 Task: Look for space in Betioky, Madagascar from 2nd September, 2023 to 10th September, 2023 for 1 adult in price range Rs.5000 to Rs.16000. Place can be private room with 1  bedroom having 1 bed and 1 bathroom. Property type can be house, flat, guest house, hotel. Booking option can be shelf check-in. Required host language is English.
Action: Mouse moved to (534, 79)
Screenshot: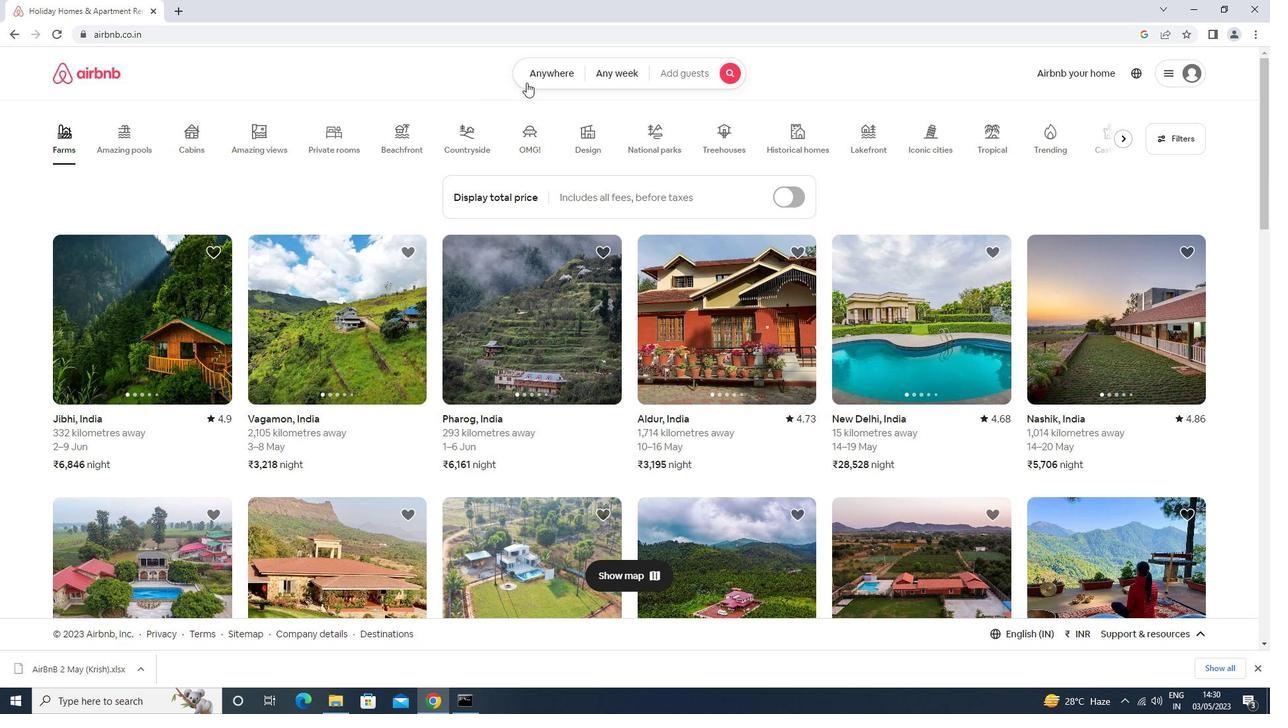 
Action: Mouse pressed left at (534, 79)
Screenshot: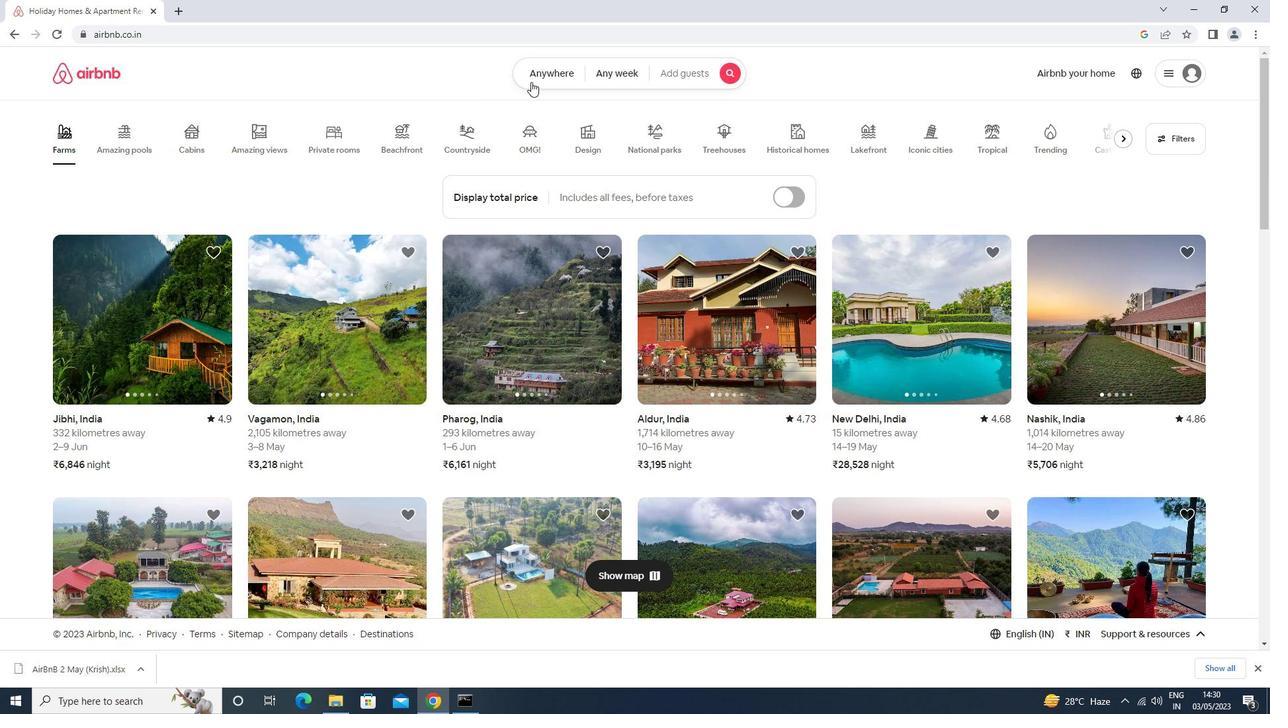 
Action: Mouse moved to (513, 127)
Screenshot: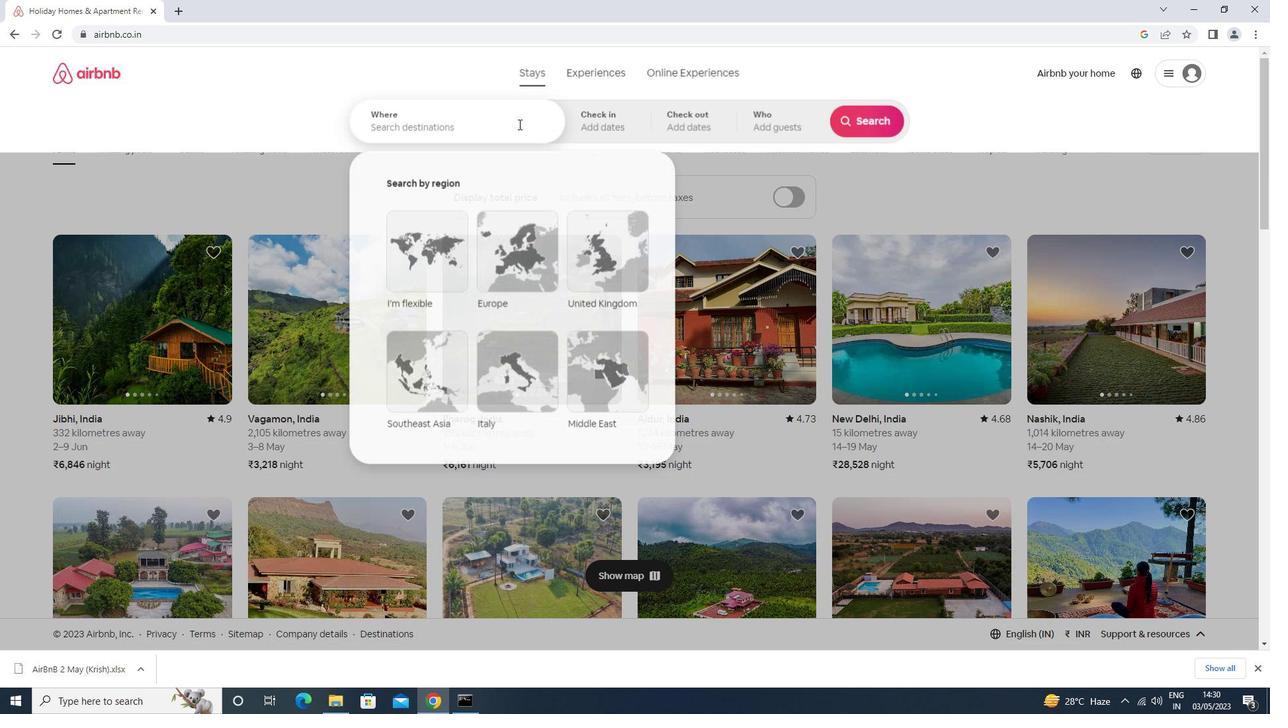 
Action: Mouse pressed left at (513, 127)
Screenshot: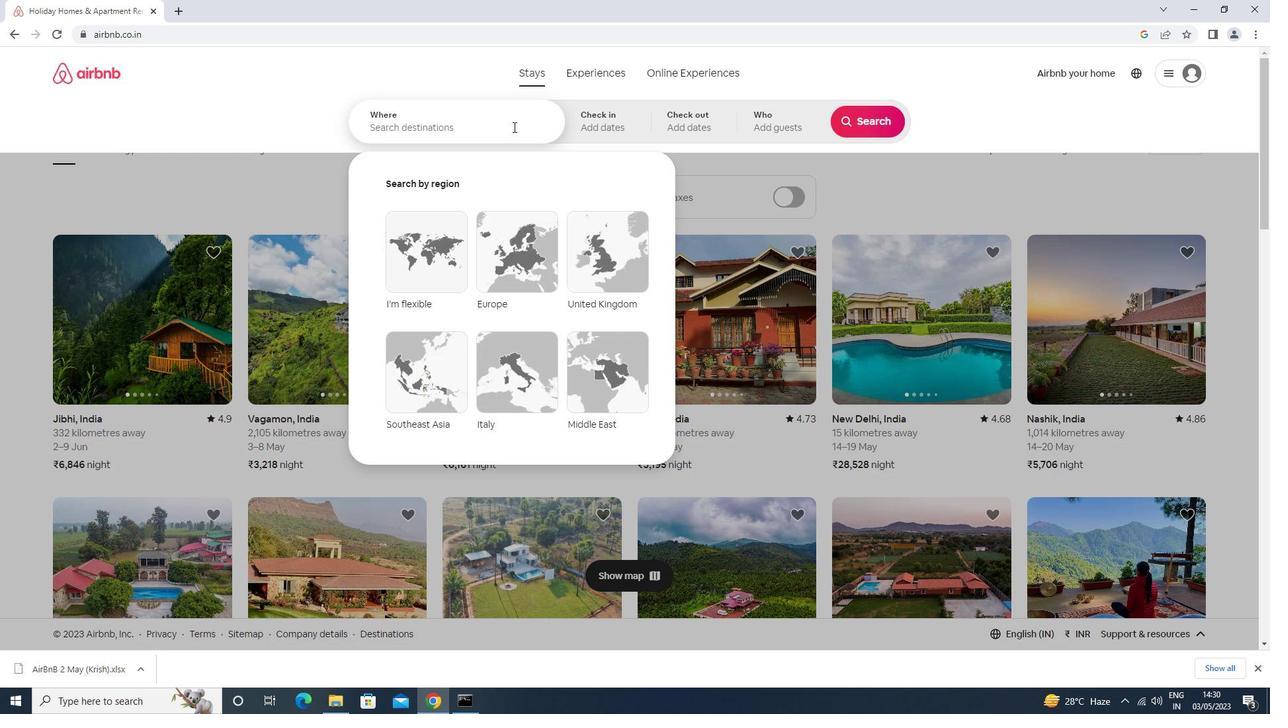 
Action: Mouse moved to (508, 129)
Screenshot: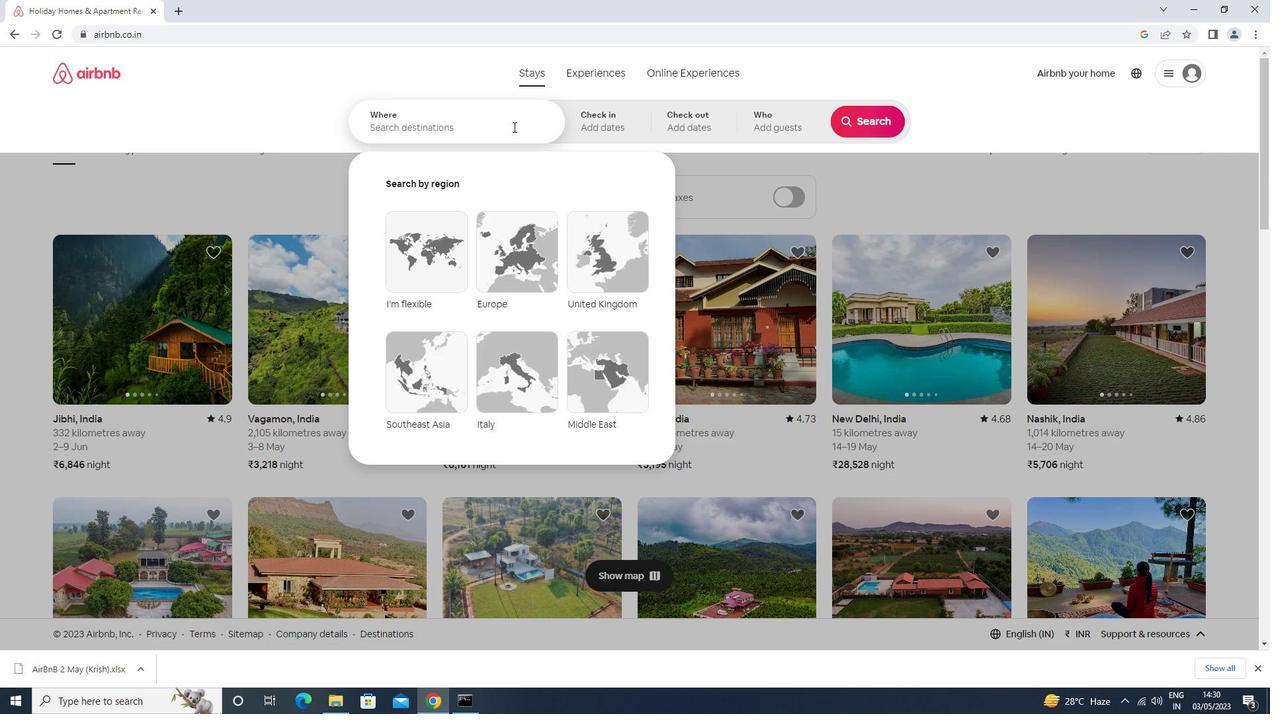 
Action: Key pressed betioky<Key.down><Key.down><Key.down><Key.enter>
Screenshot: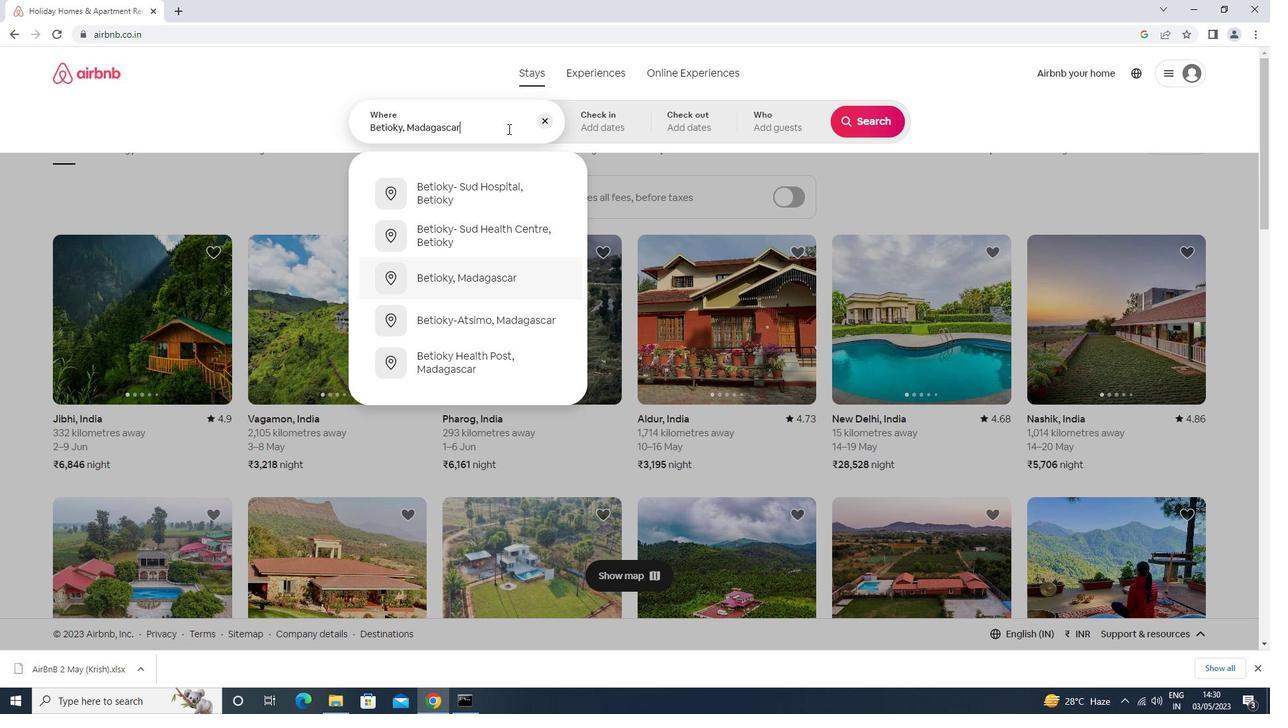
Action: Mouse moved to (866, 221)
Screenshot: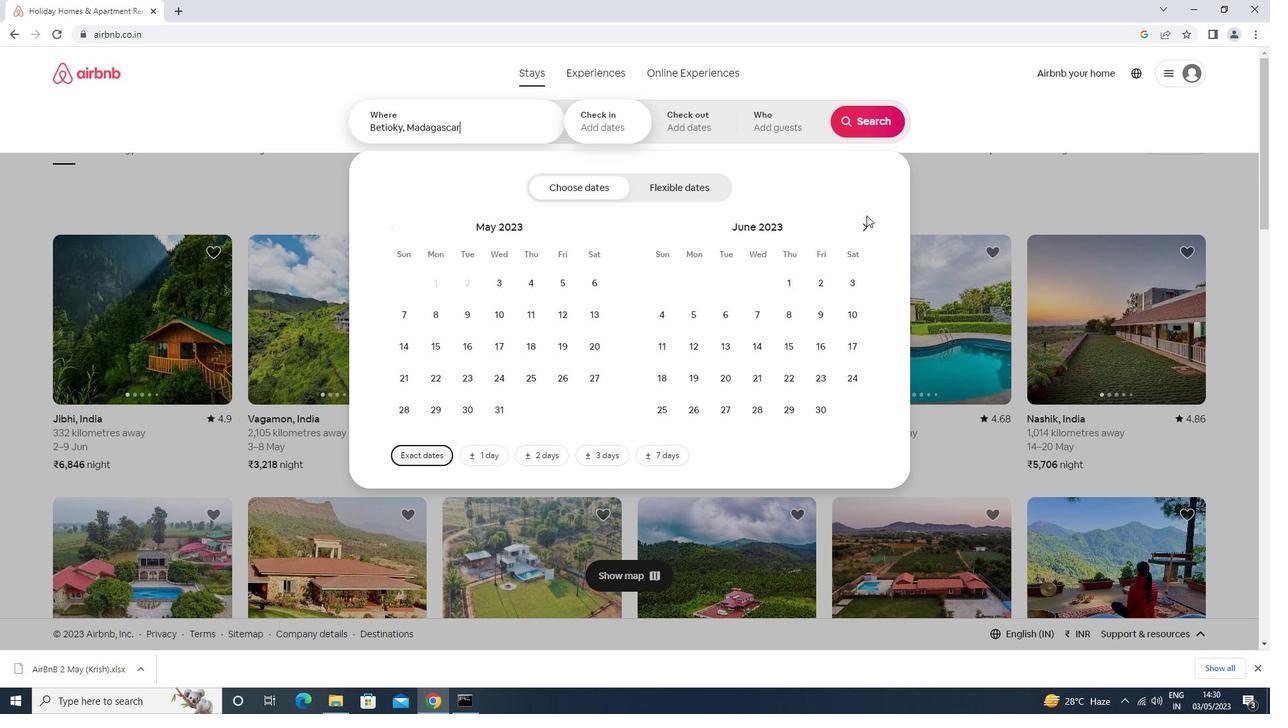 
Action: Mouse pressed left at (866, 221)
Screenshot: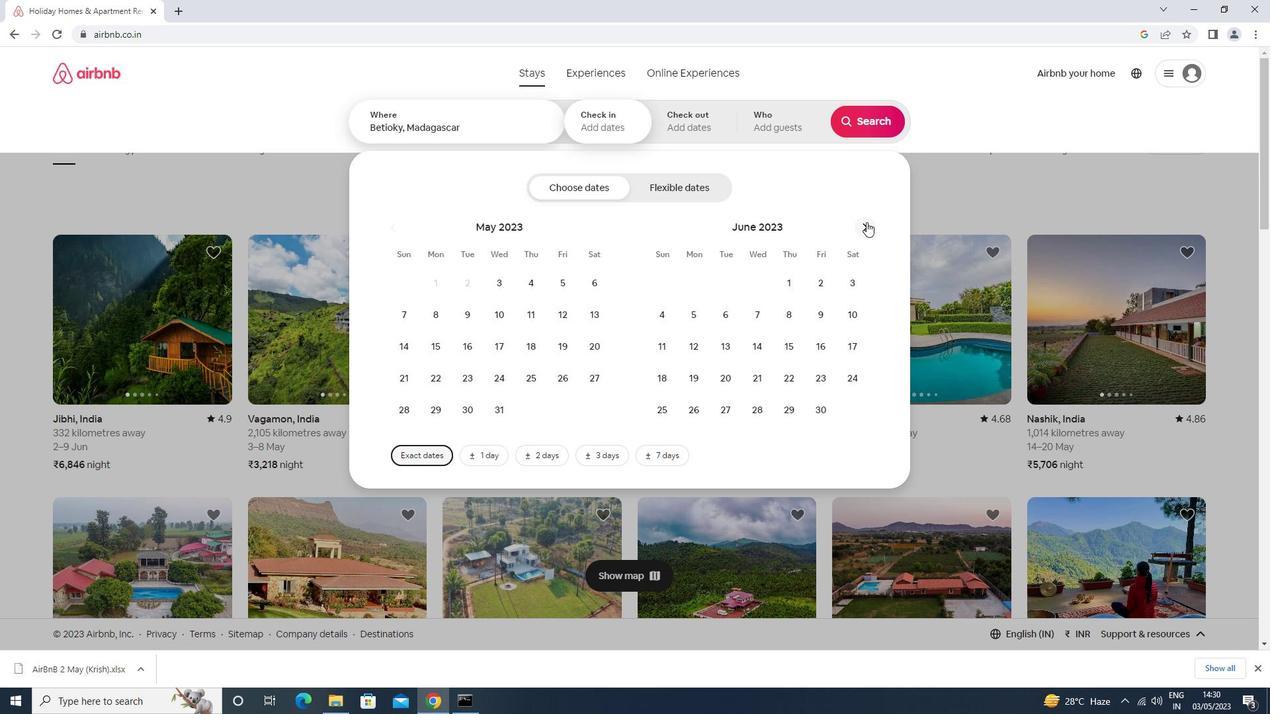 
Action: Mouse moved to (865, 221)
Screenshot: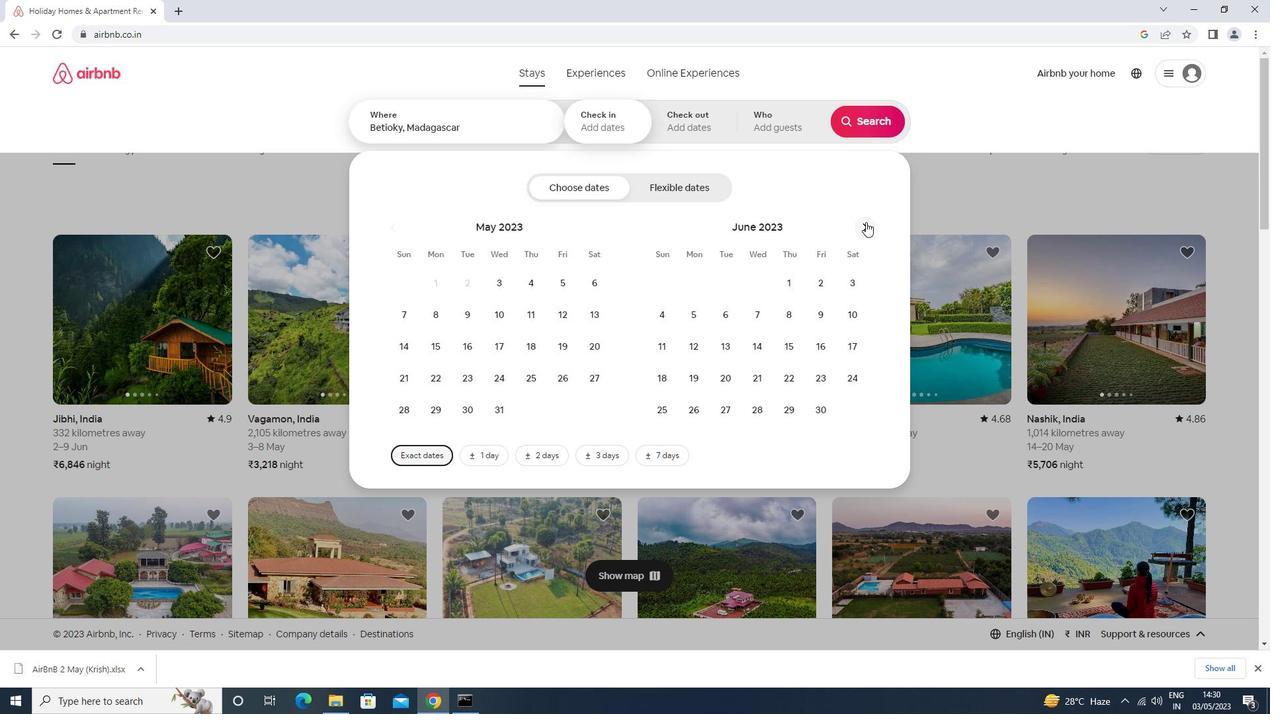 
Action: Mouse pressed left at (865, 221)
Screenshot: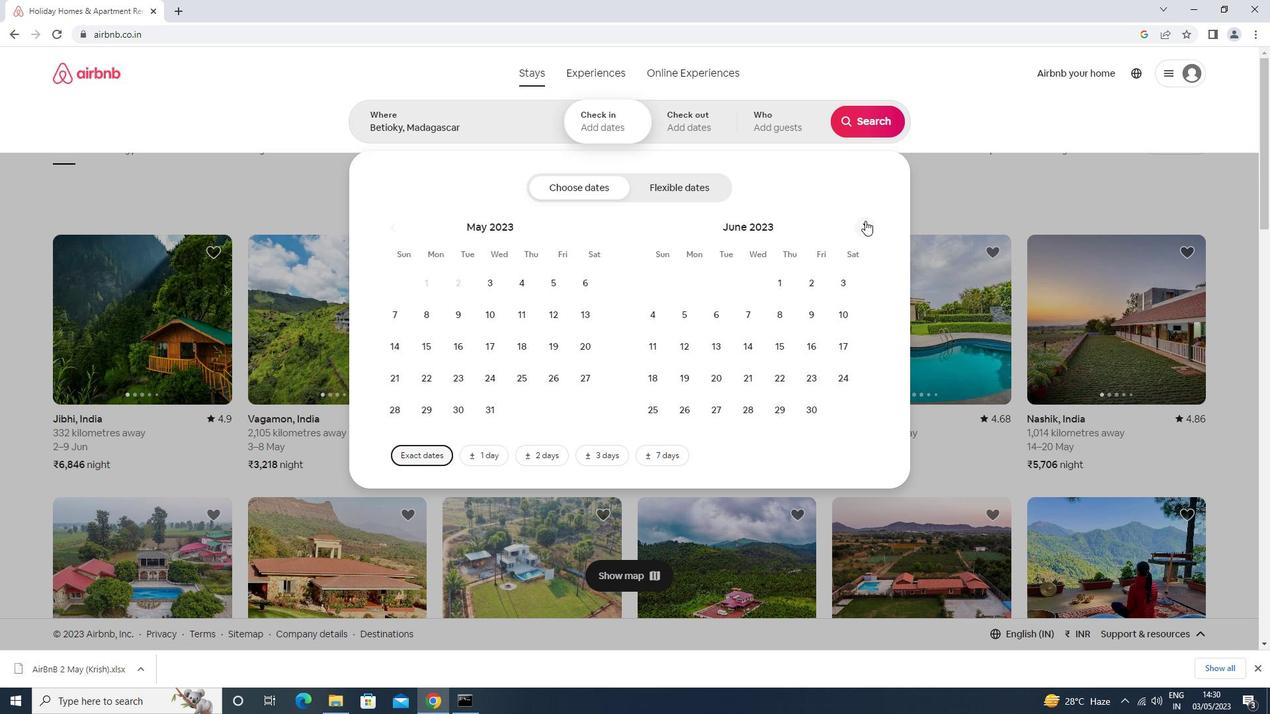 
Action: Mouse pressed left at (865, 221)
Screenshot: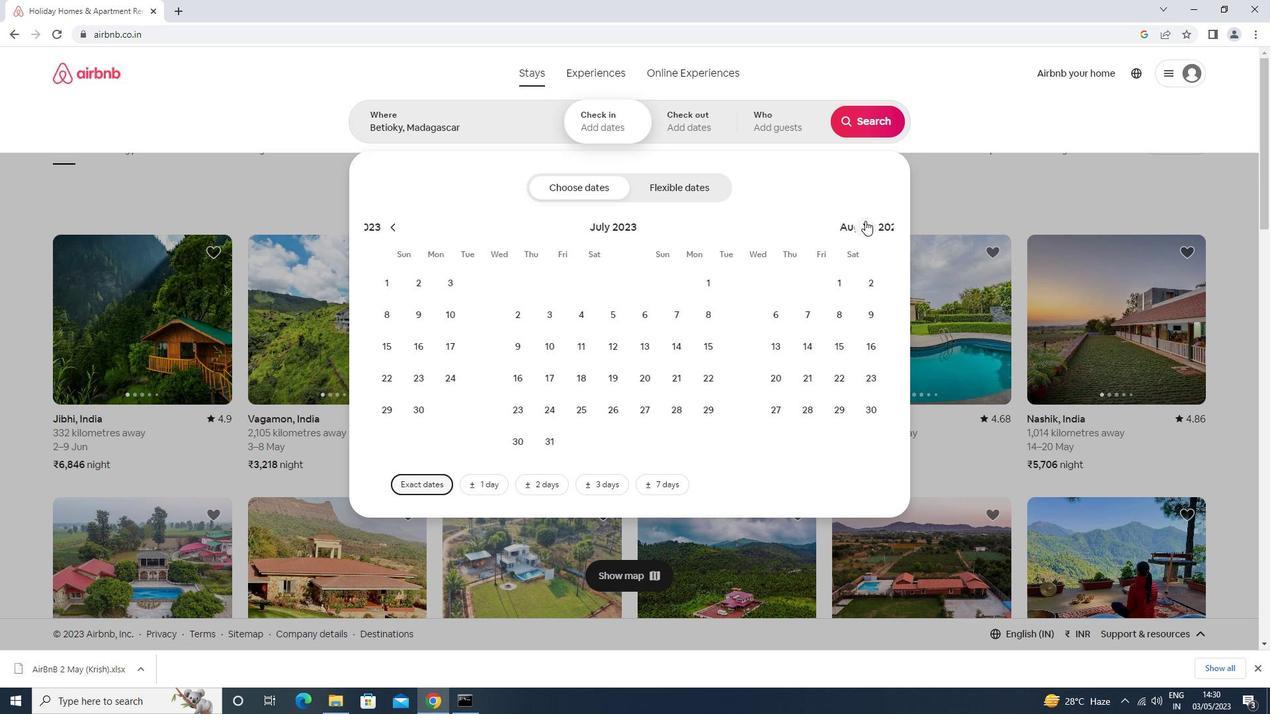 
Action: Mouse moved to (848, 291)
Screenshot: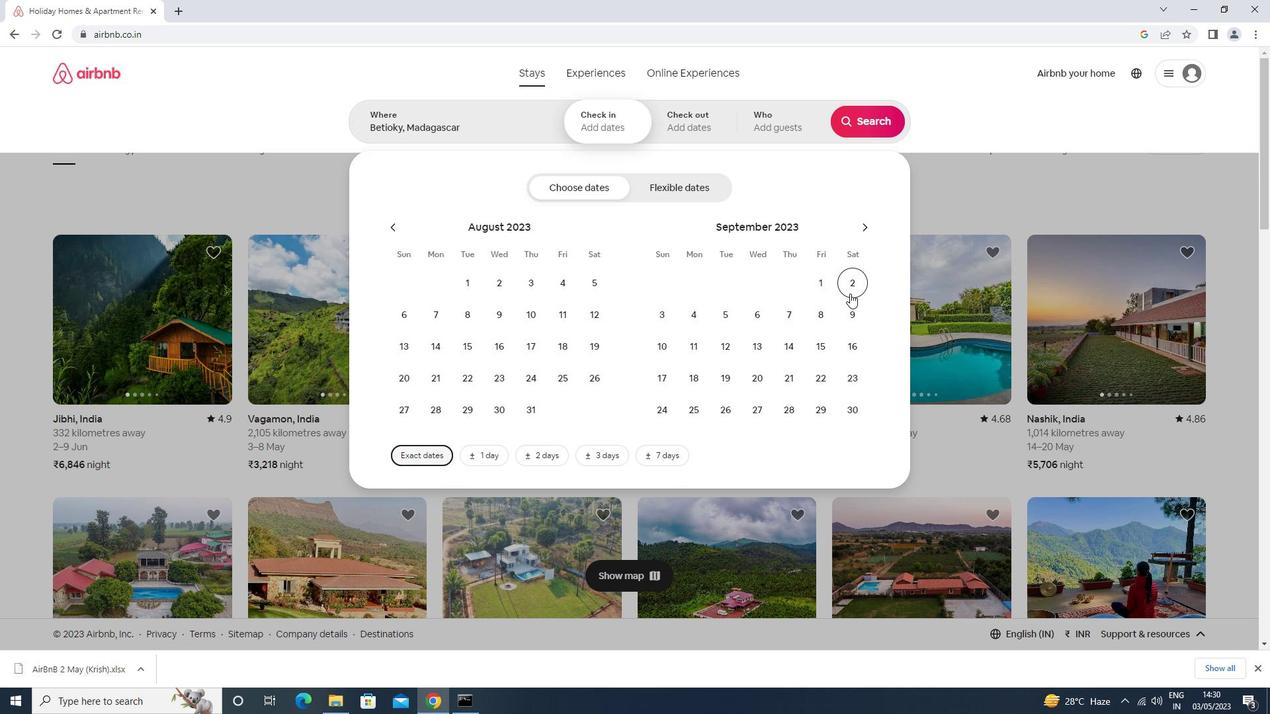 
Action: Mouse pressed left at (848, 291)
Screenshot: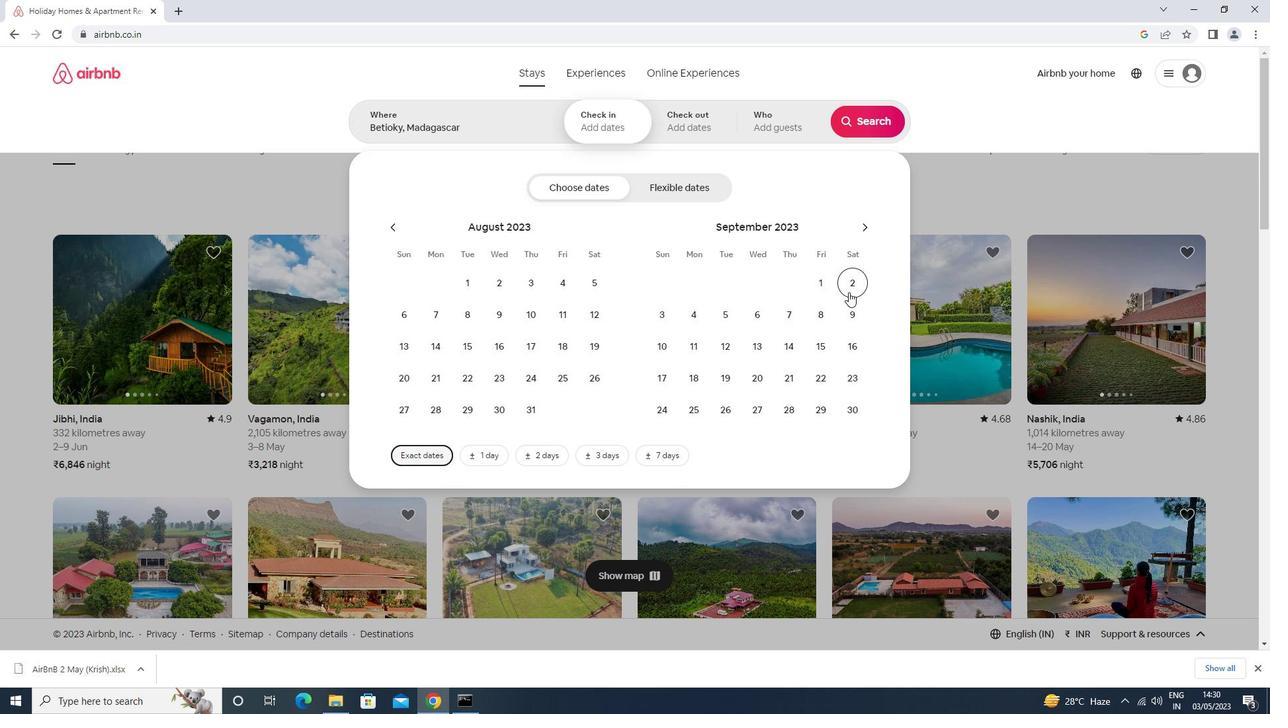 
Action: Mouse moved to (666, 342)
Screenshot: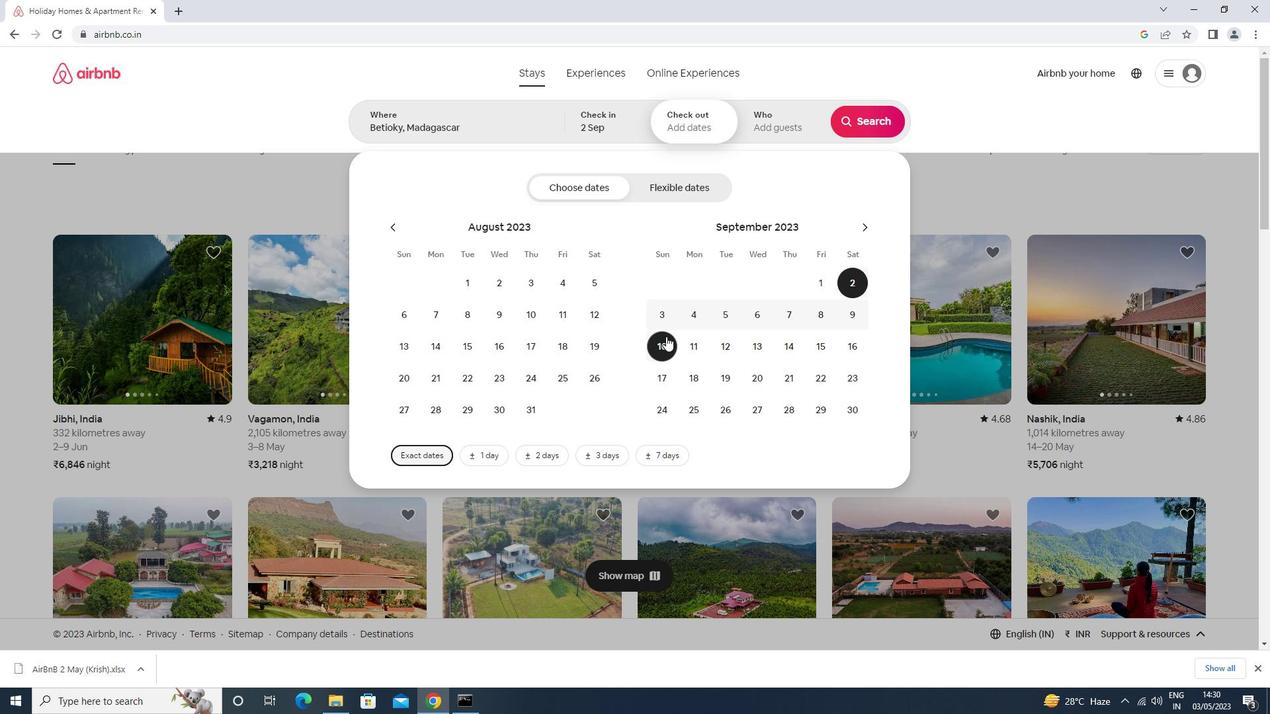 
Action: Mouse pressed left at (666, 342)
Screenshot: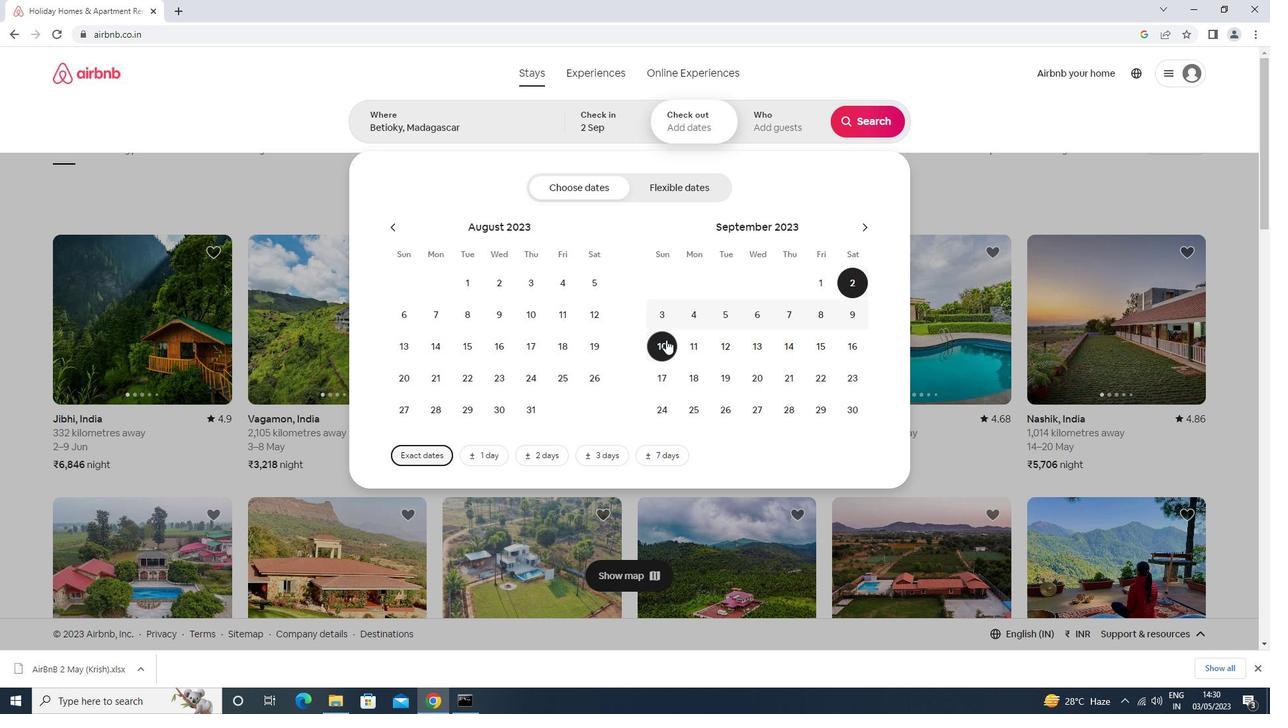 
Action: Mouse moved to (776, 127)
Screenshot: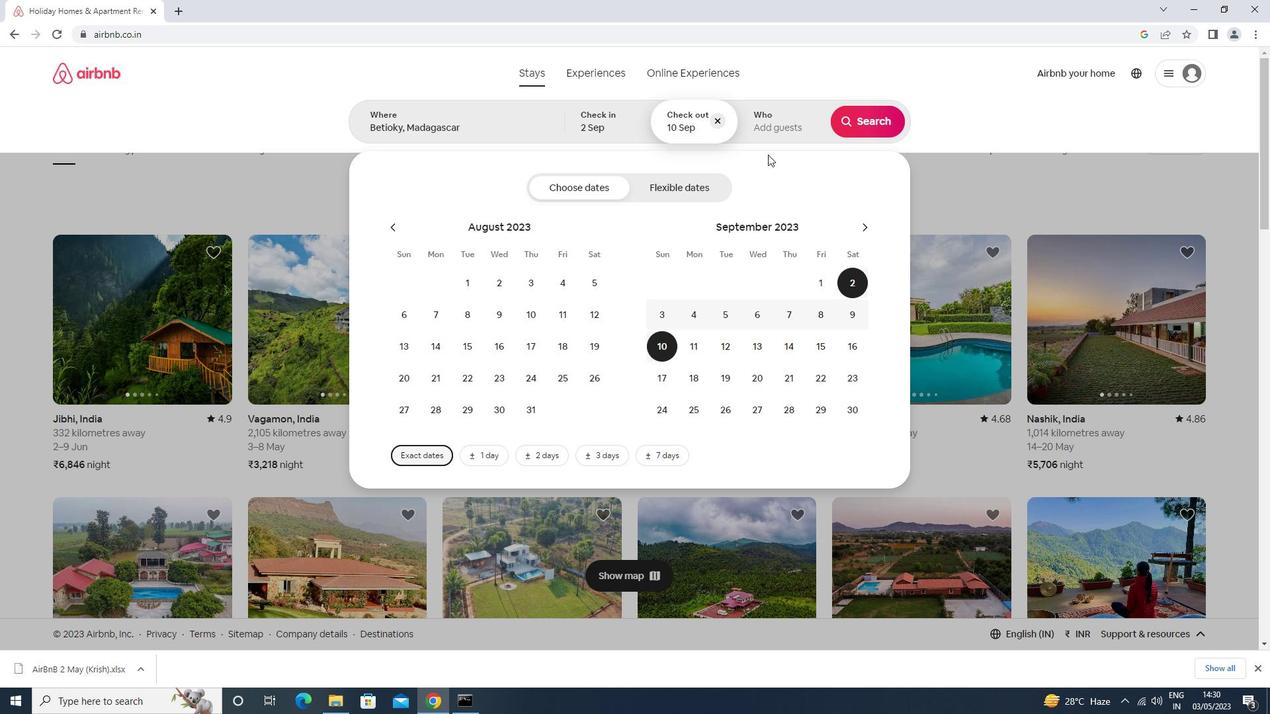 
Action: Mouse pressed left at (776, 127)
Screenshot: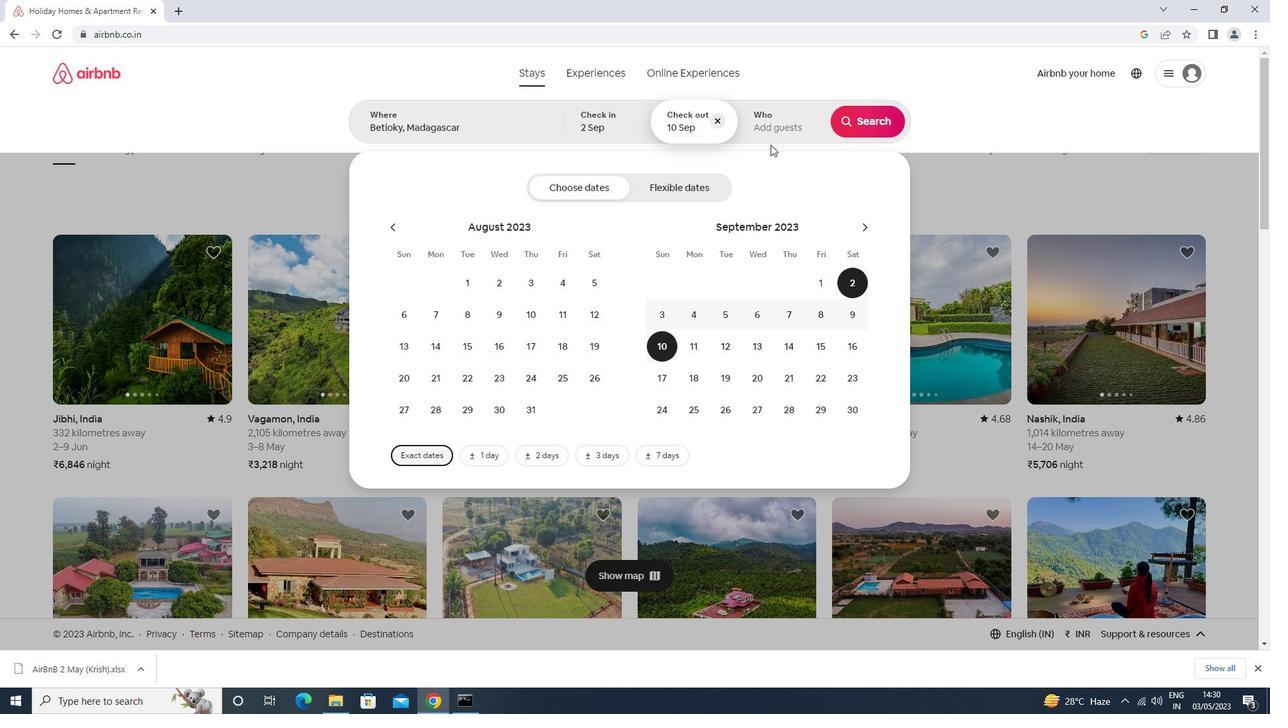 
Action: Mouse moved to (879, 197)
Screenshot: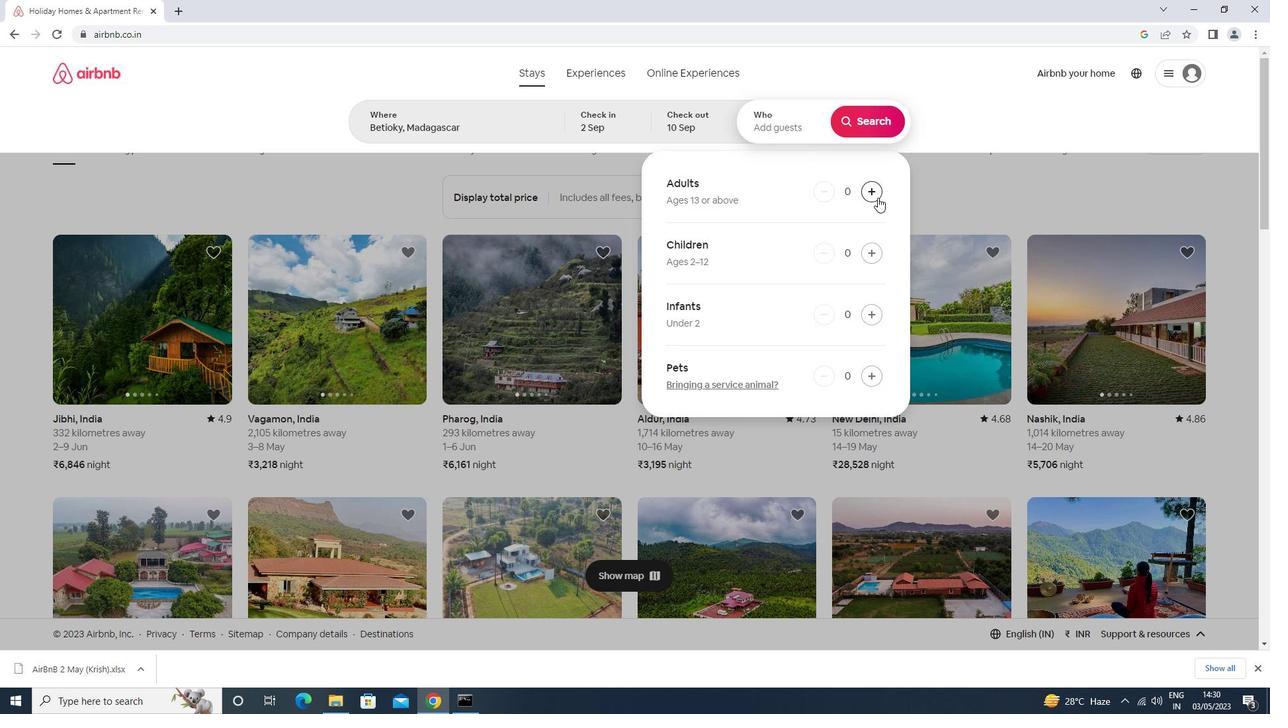 
Action: Mouse pressed left at (879, 197)
Screenshot: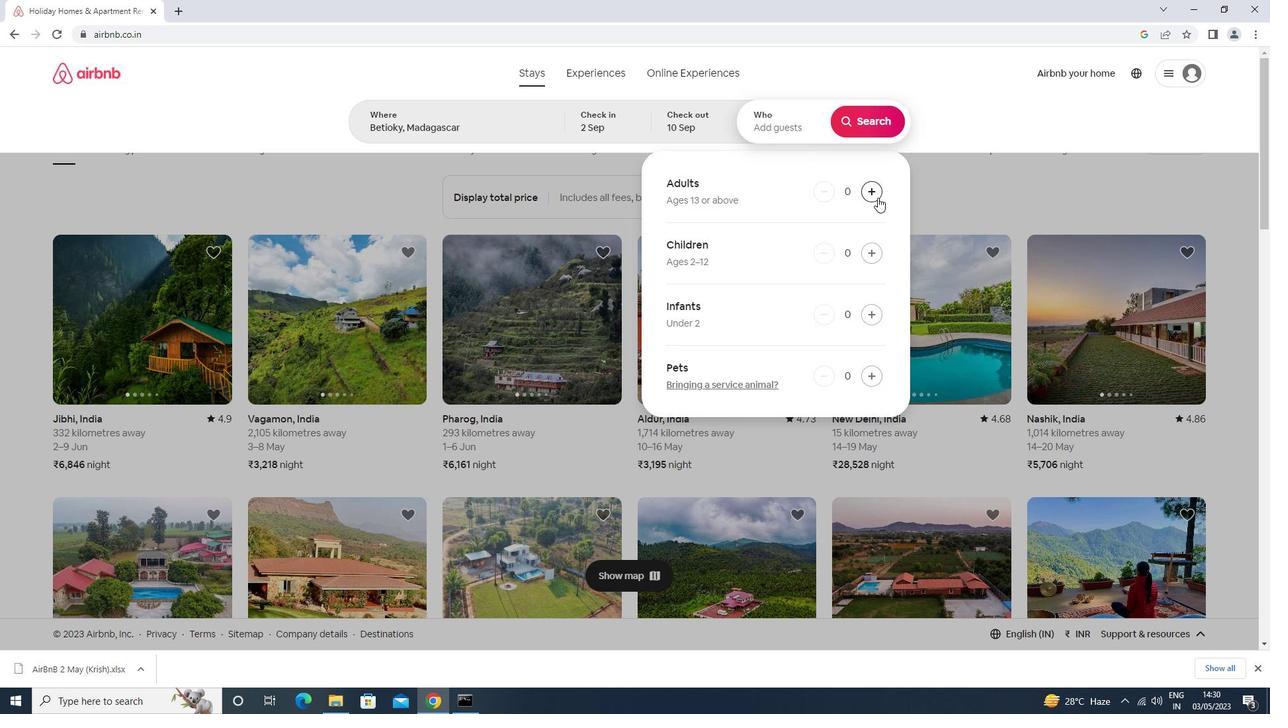 
Action: Mouse moved to (865, 122)
Screenshot: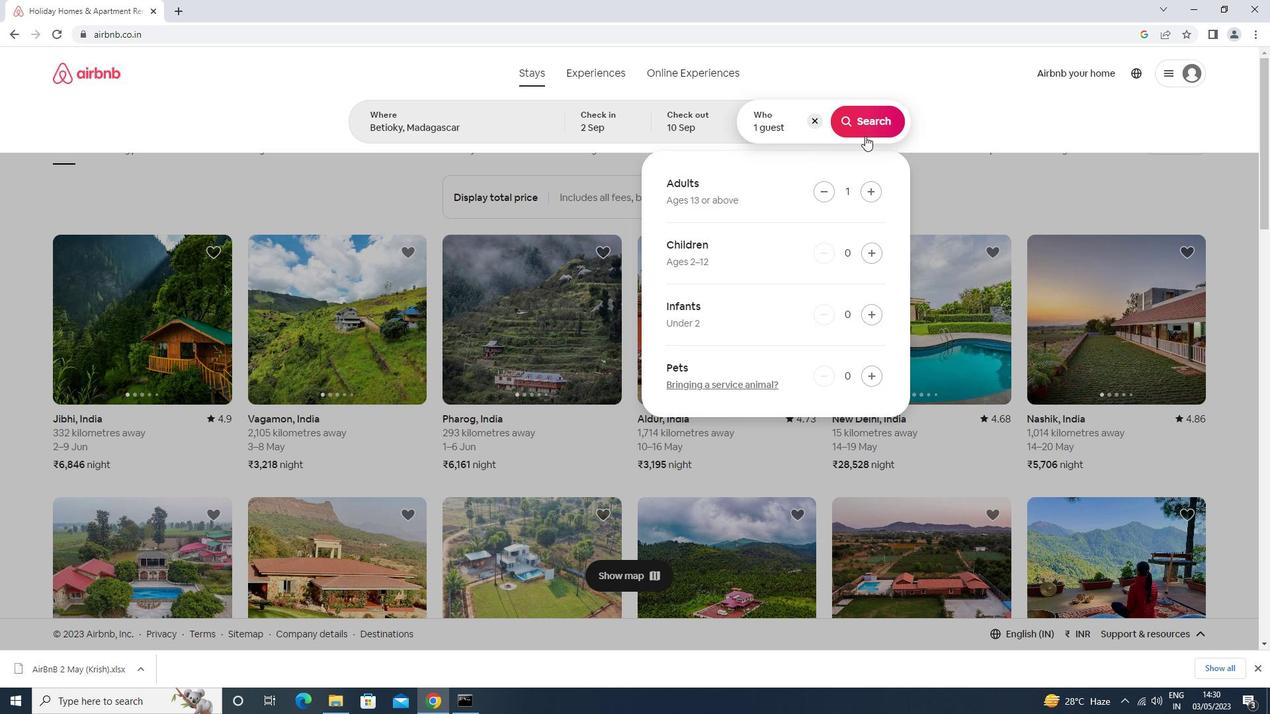 
Action: Mouse pressed left at (865, 122)
Screenshot: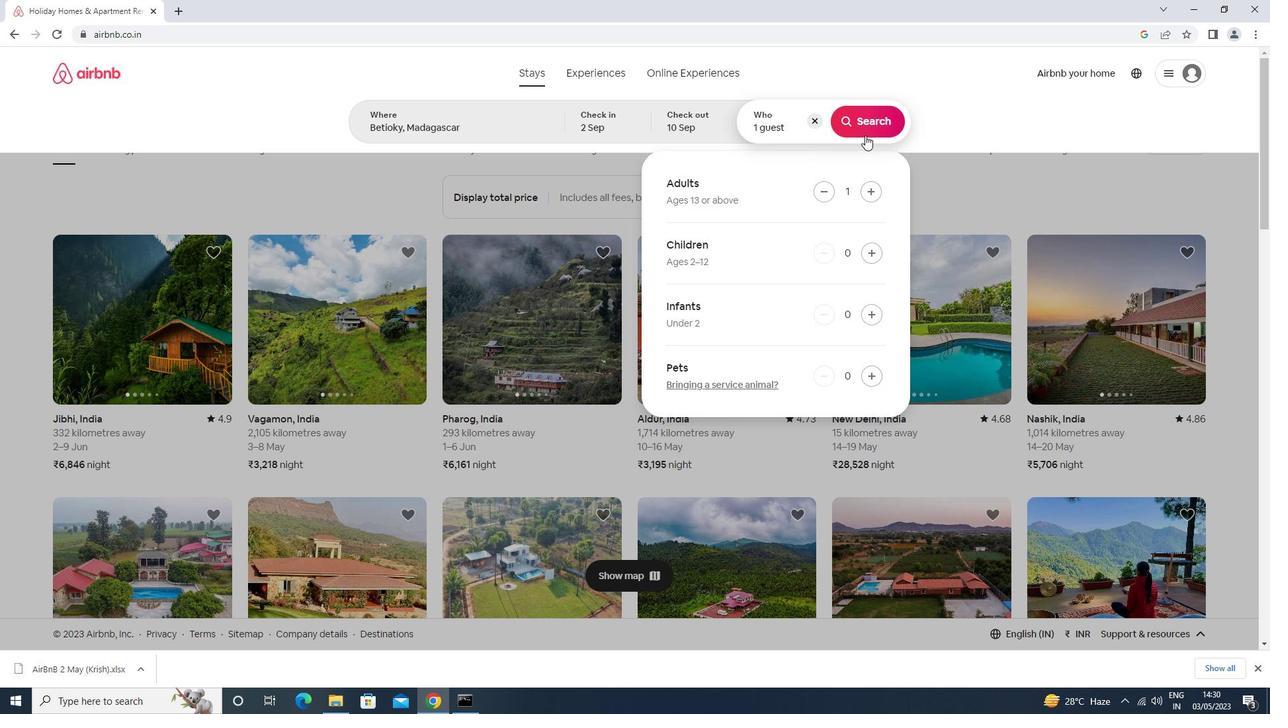 
Action: Mouse moved to (1202, 123)
Screenshot: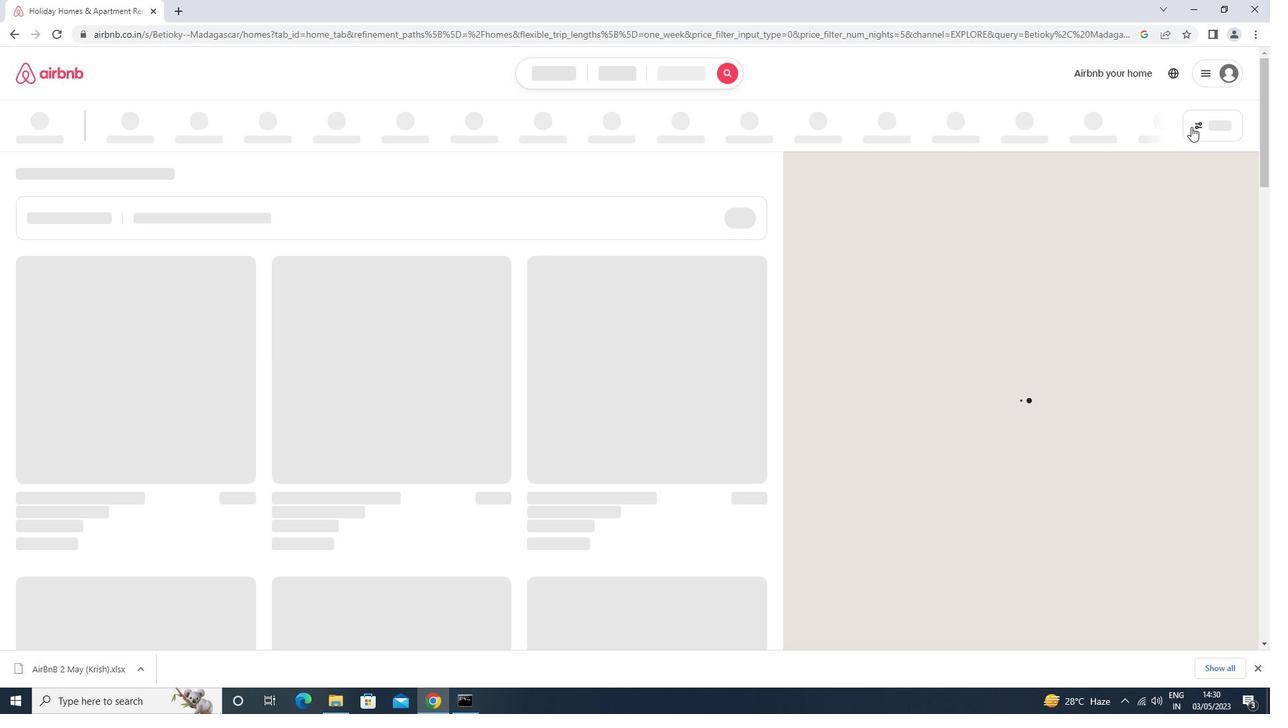 
Action: Mouse pressed left at (1202, 123)
Screenshot: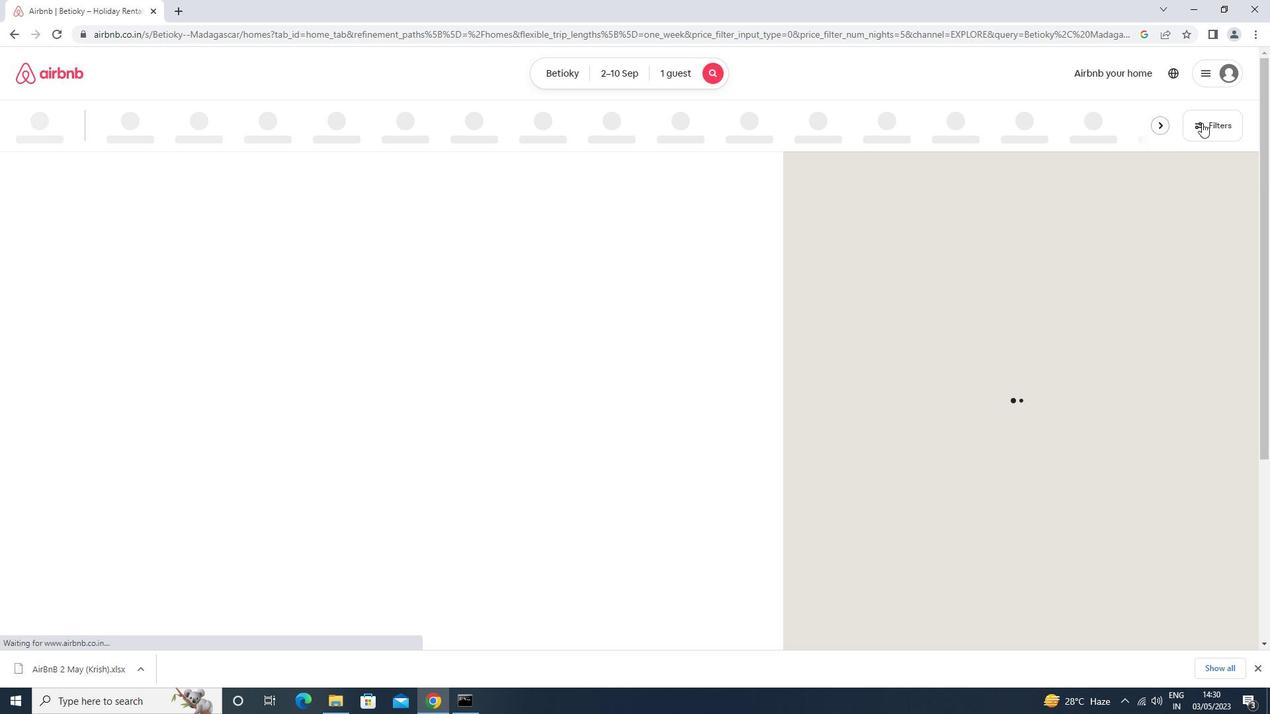 
Action: Mouse moved to (535, 204)
Screenshot: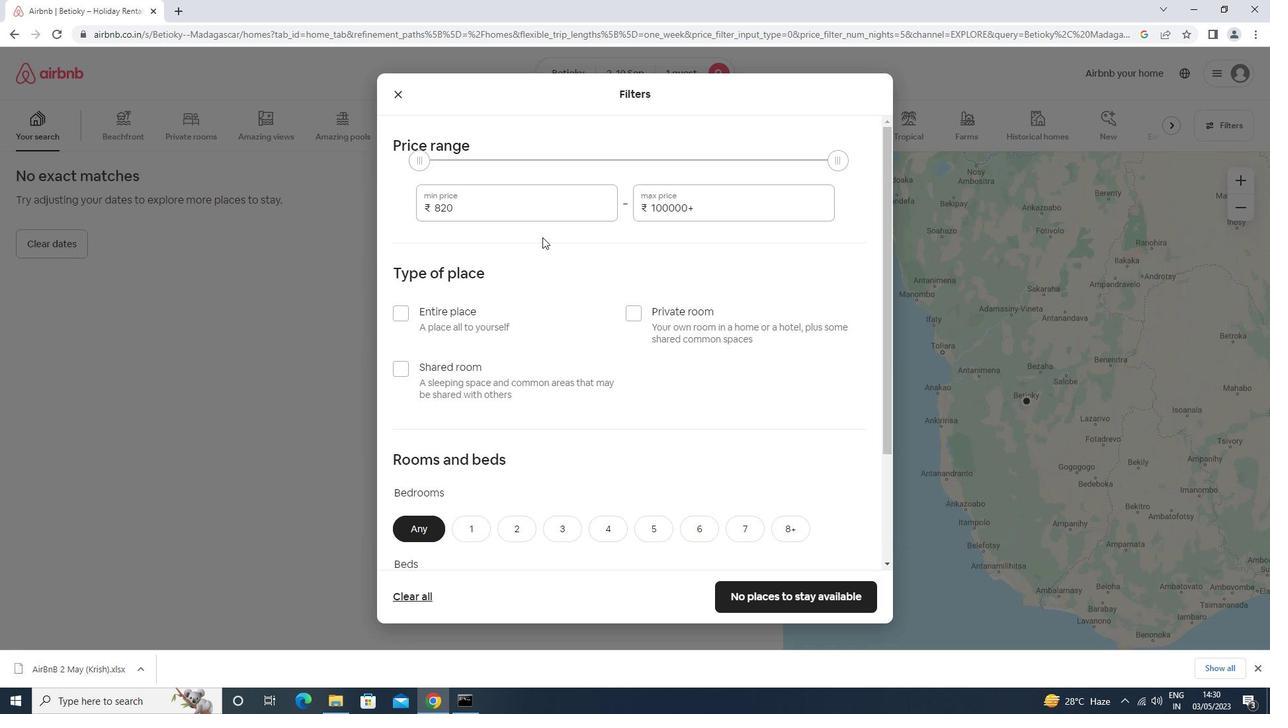 
Action: Mouse pressed left at (535, 204)
Screenshot: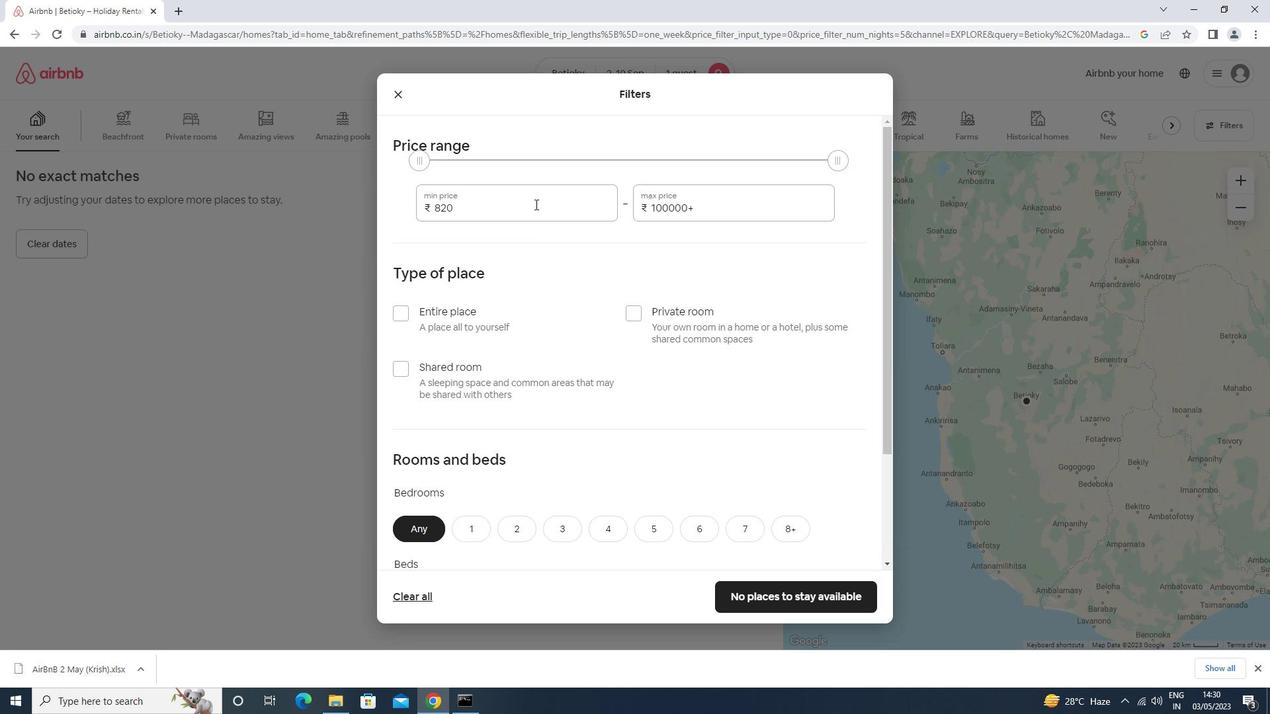
Action: Mouse moved to (533, 204)
Screenshot: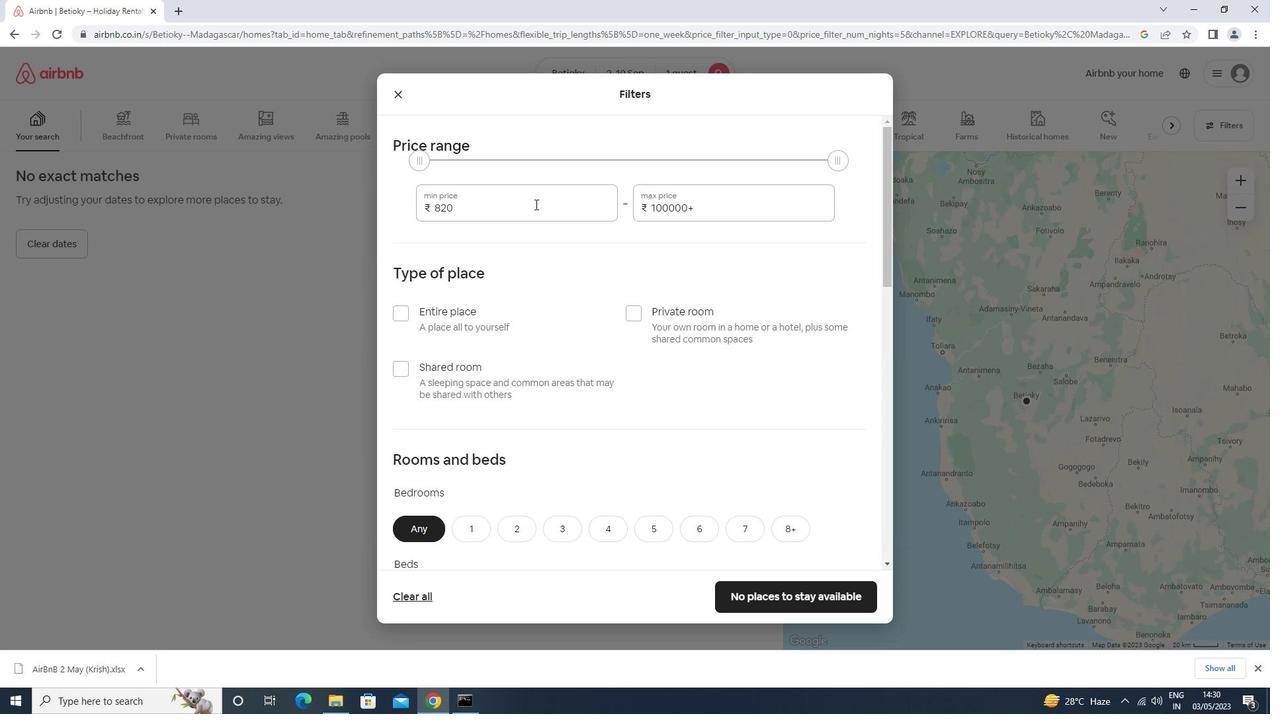 
Action: Key pressed <Key.backspace><Key.backspace><Key.backspace><Key.backspace><Key.backspace><Key.backspace><Key.backspace><Key.backspace>5000<Key.tab>16000
Screenshot: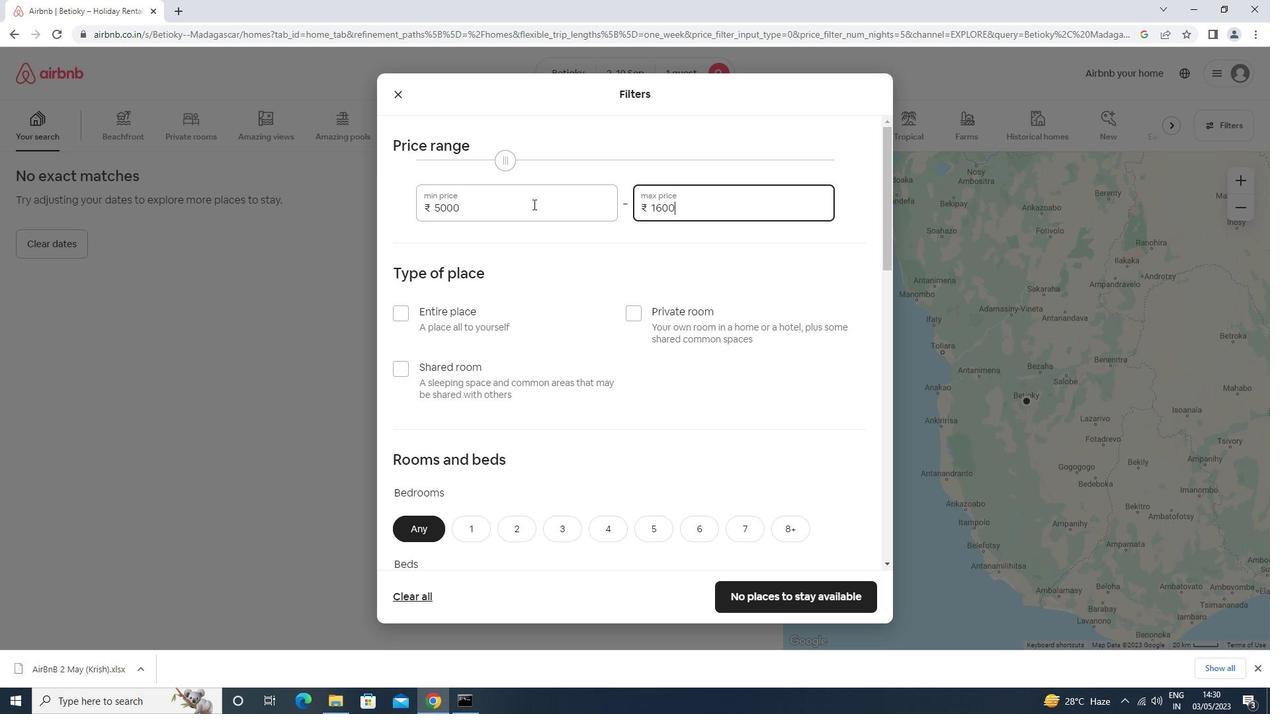 
Action: Mouse moved to (449, 309)
Screenshot: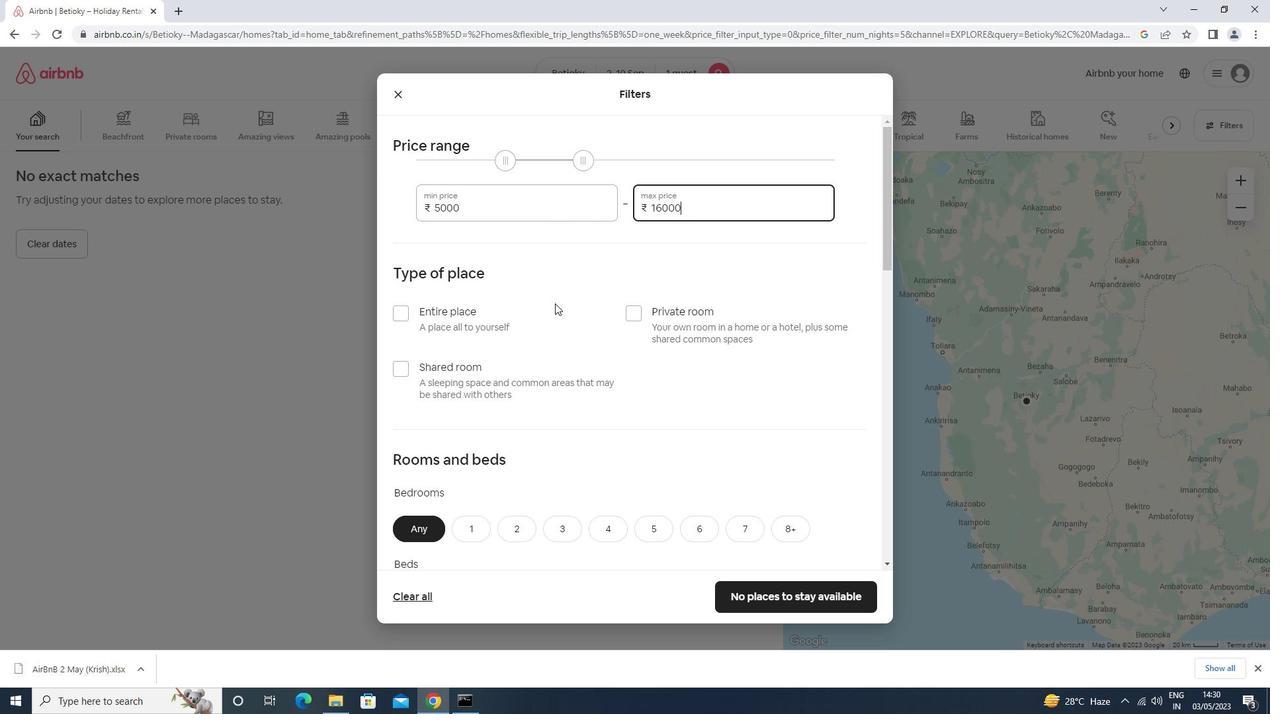 
Action: Mouse pressed left at (449, 309)
Screenshot: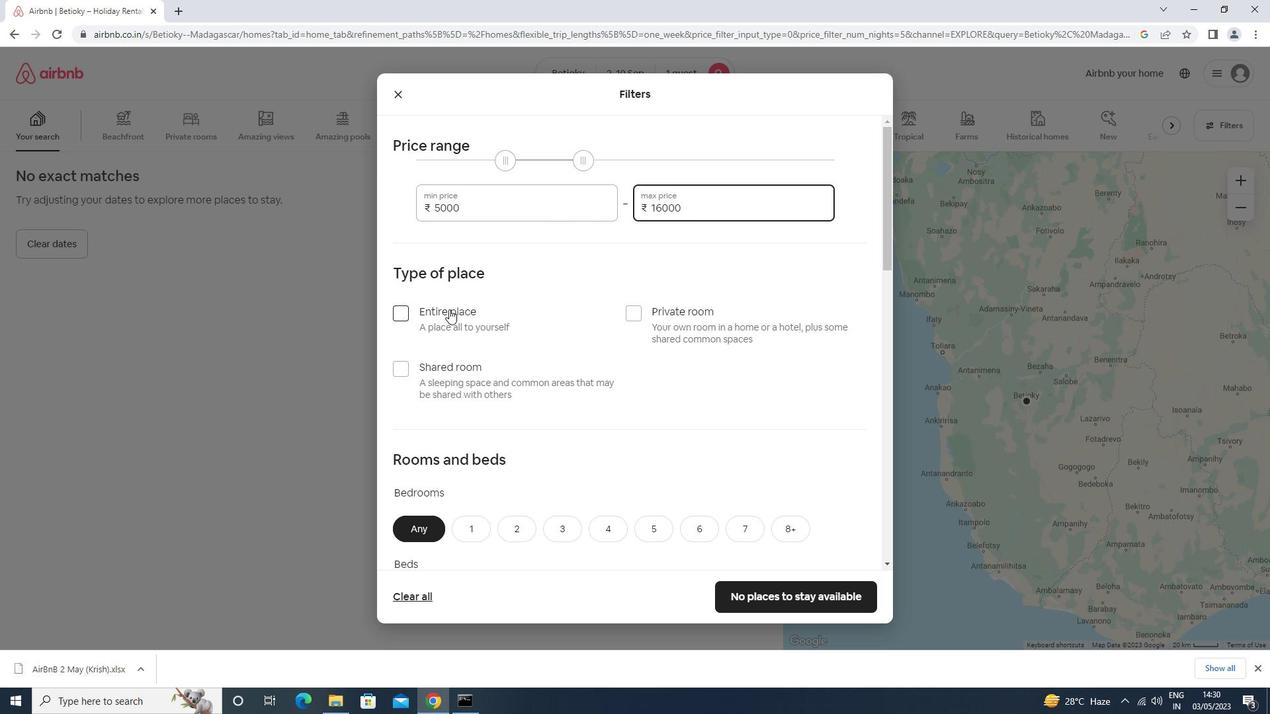 
Action: Mouse moved to (449, 309)
Screenshot: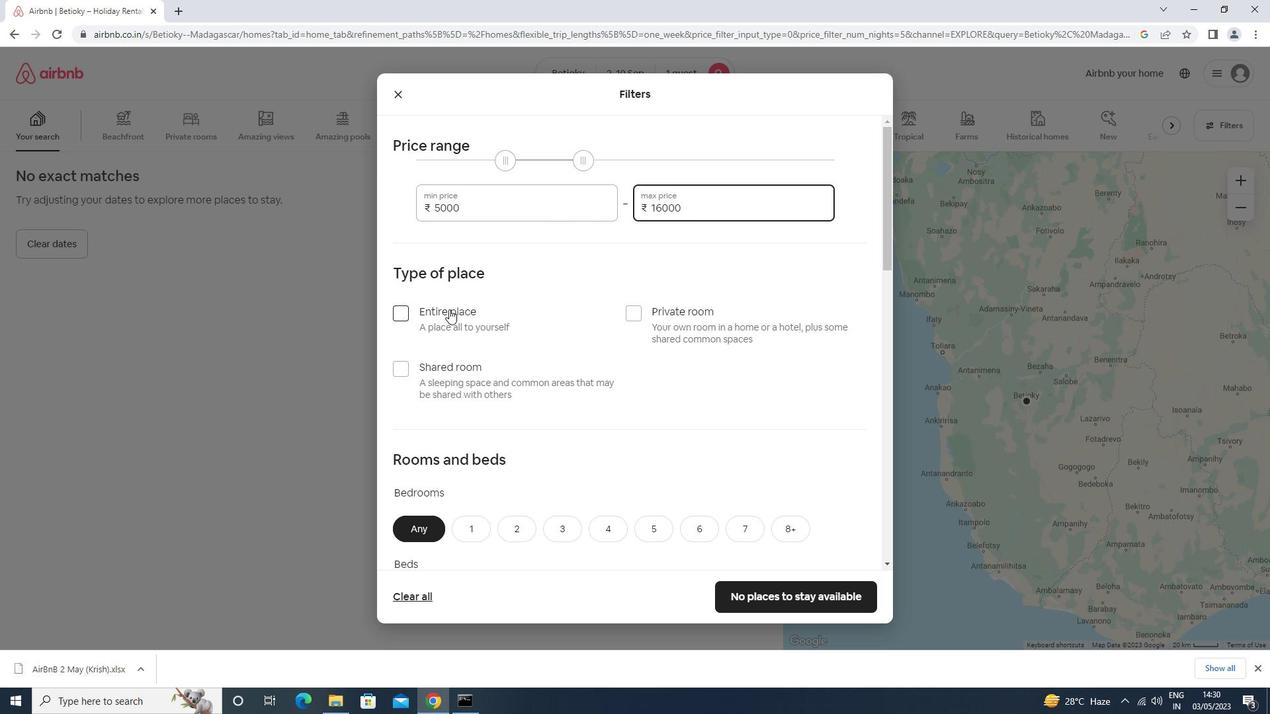 
Action: Mouse scrolled (449, 309) with delta (0, 0)
Screenshot: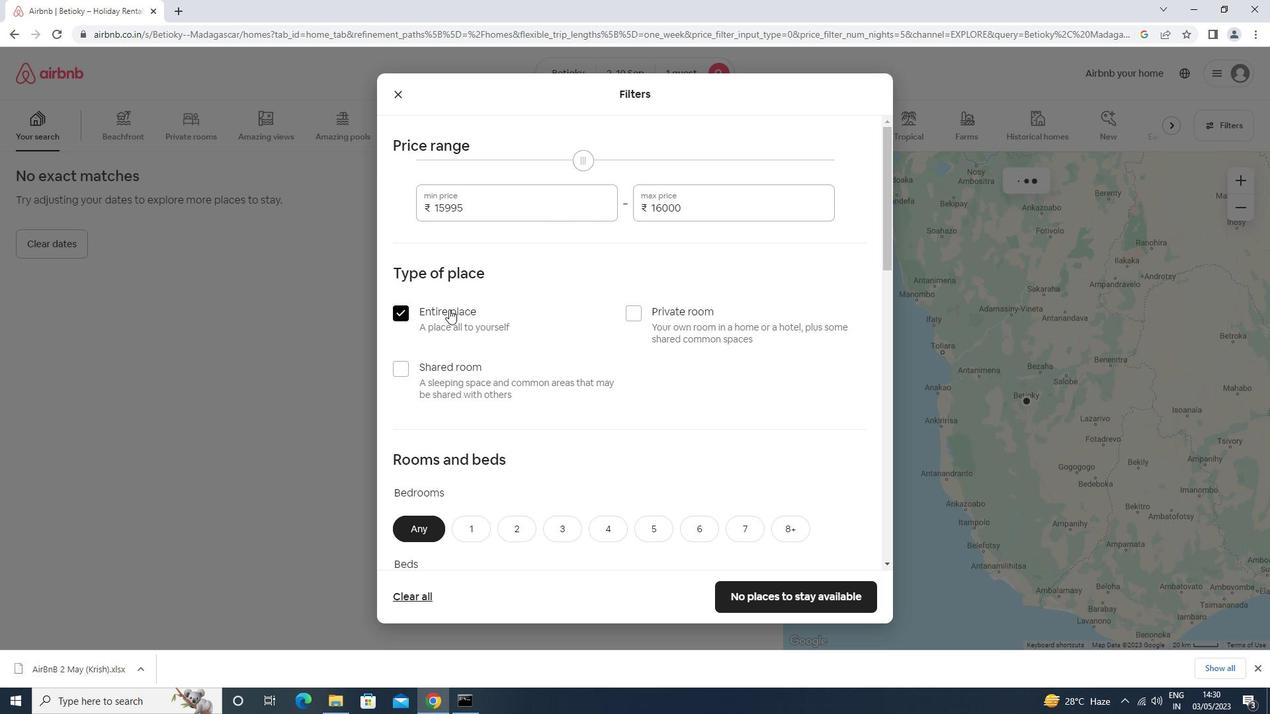 
Action: Mouse scrolled (449, 309) with delta (0, 0)
Screenshot: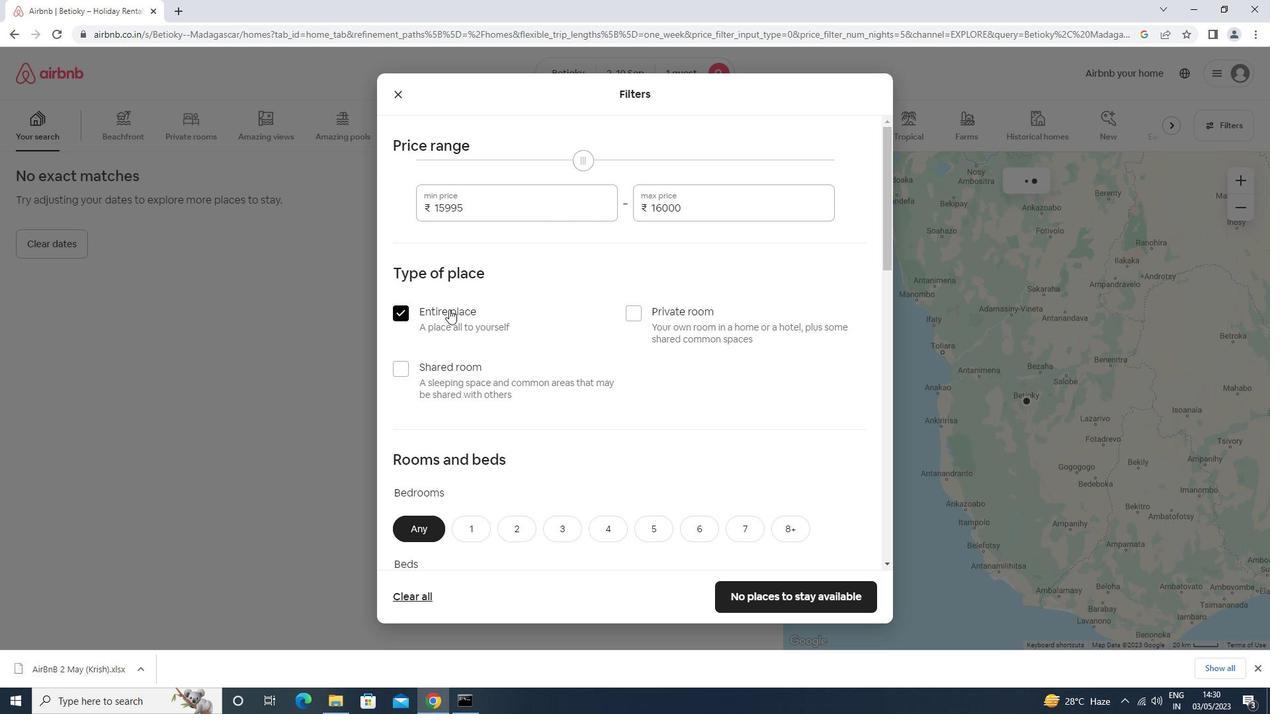 
Action: Mouse scrolled (449, 309) with delta (0, 0)
Screenshot: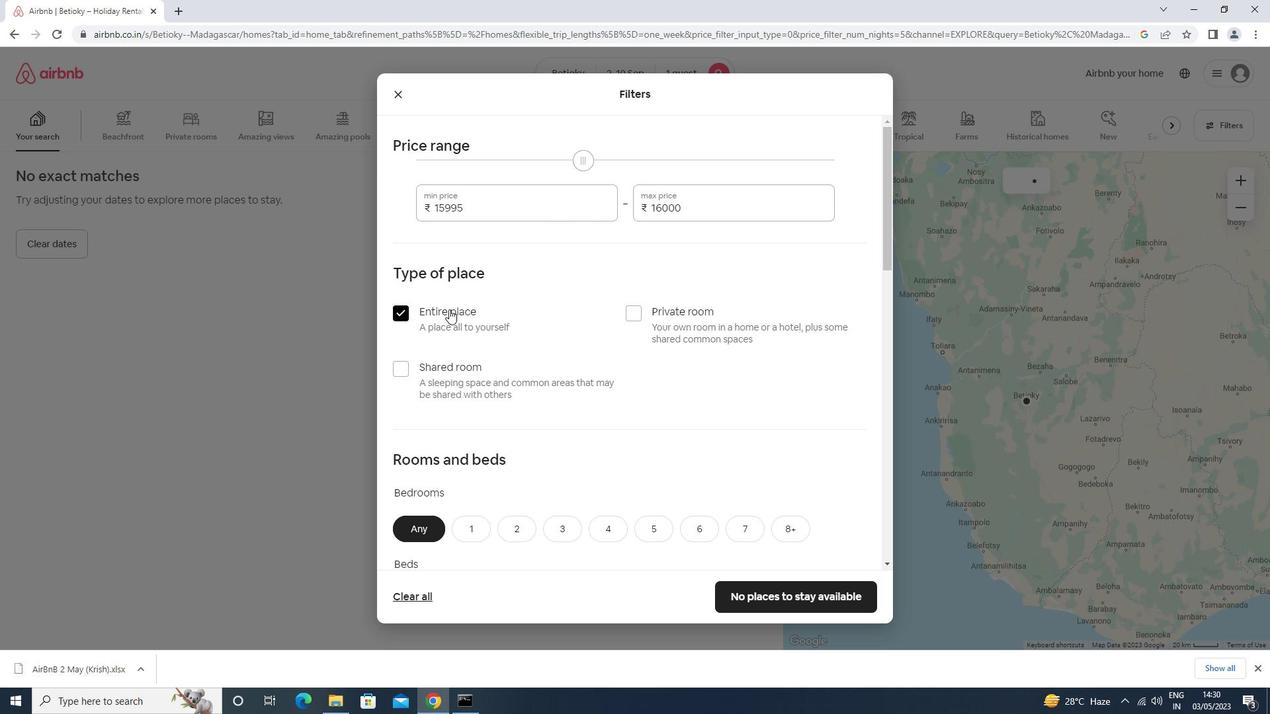 
Action: Mouse moved to (471, 342)
Screenshot: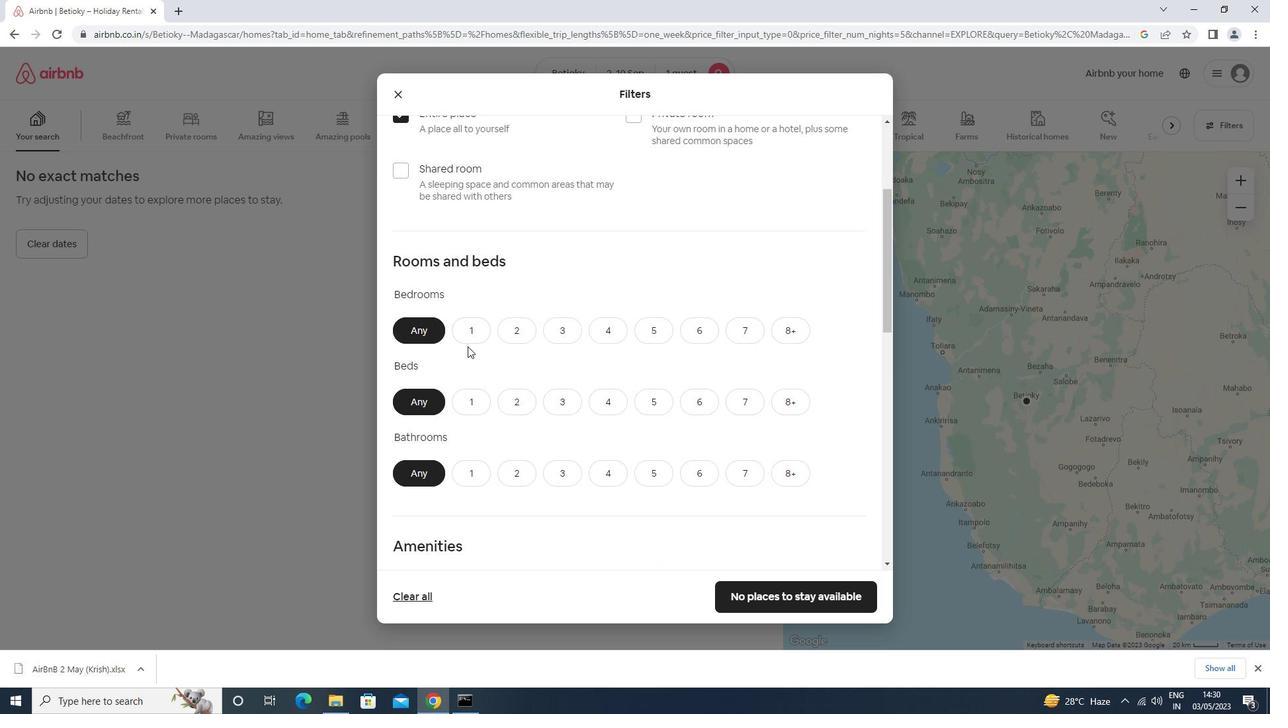 
Action: Mouse pressed left at (471, 342)
Screenshot: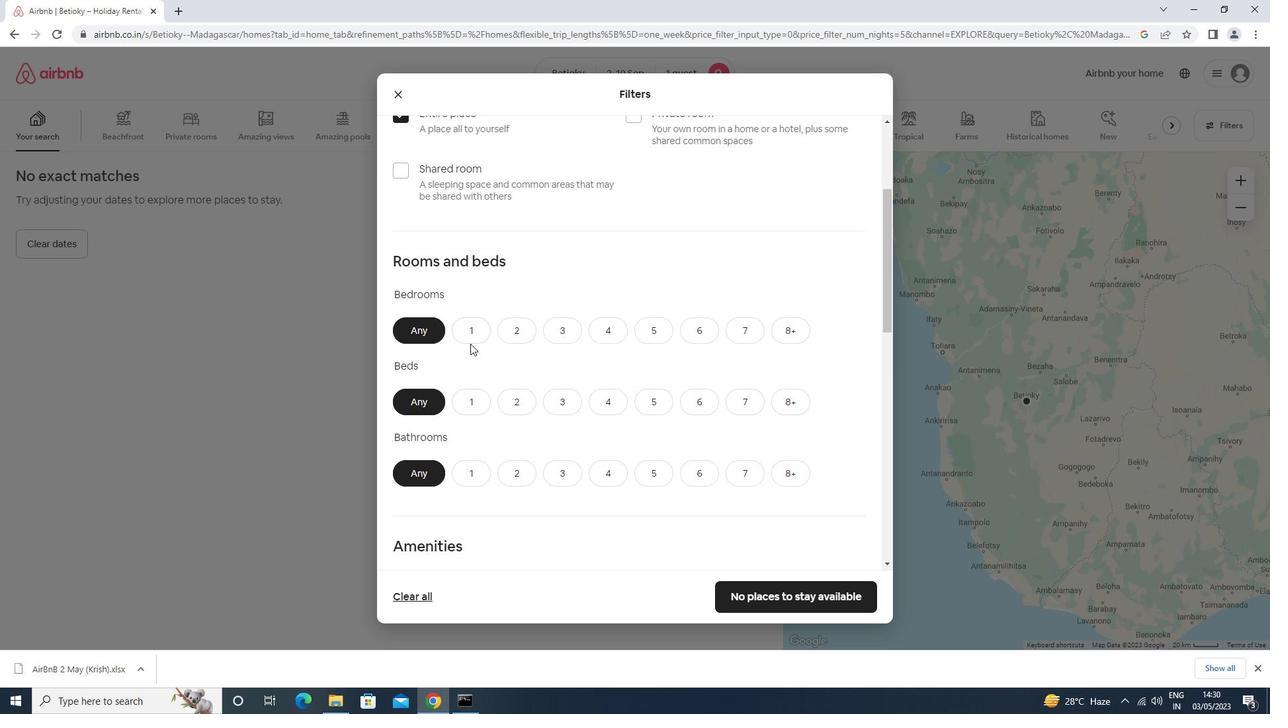 
Action: Mouse moved to (471, 410)
Screenshot: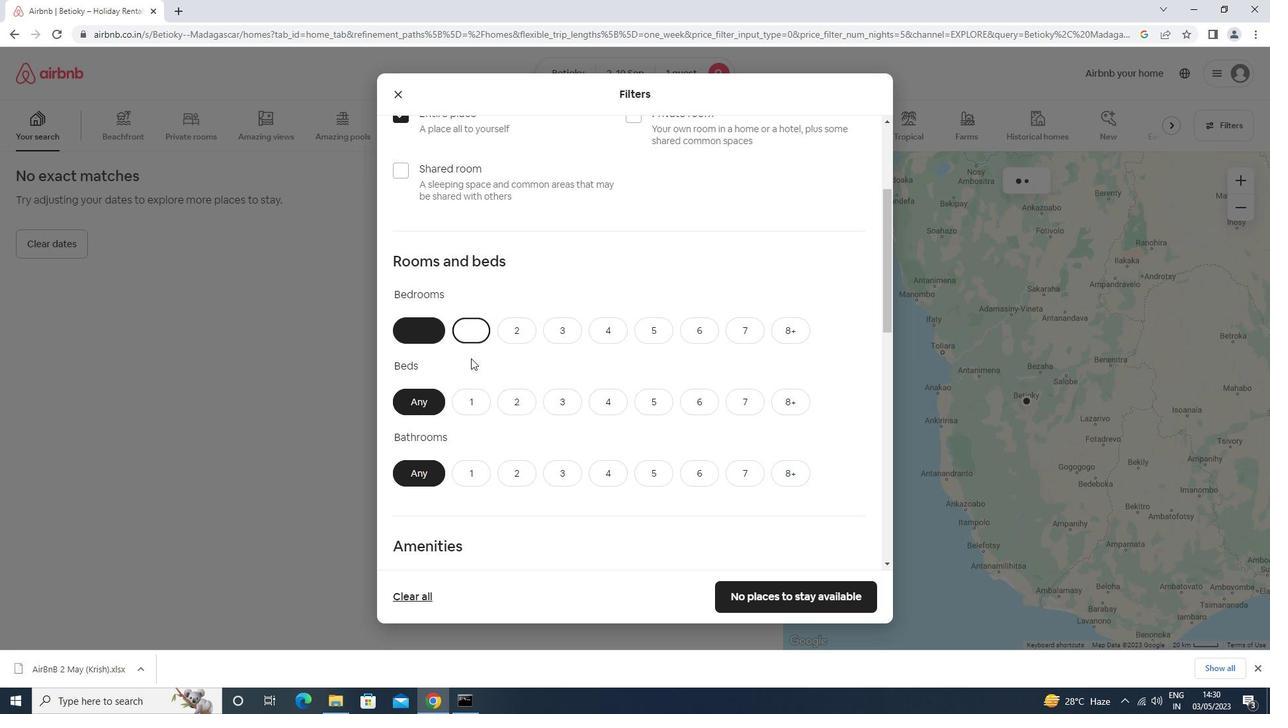 
Action: Mouse pressed left at (471, 410)
Screenshot: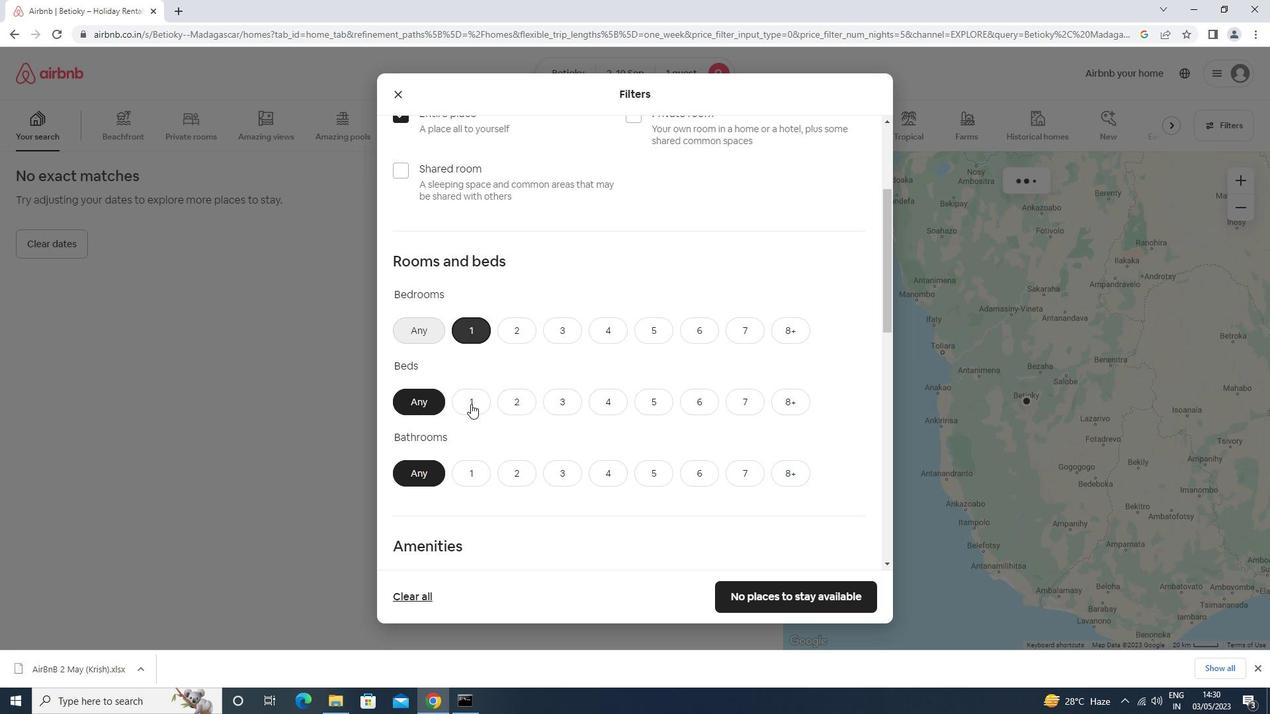 
Action: Mouse moved to (465, 470)
Screenshot: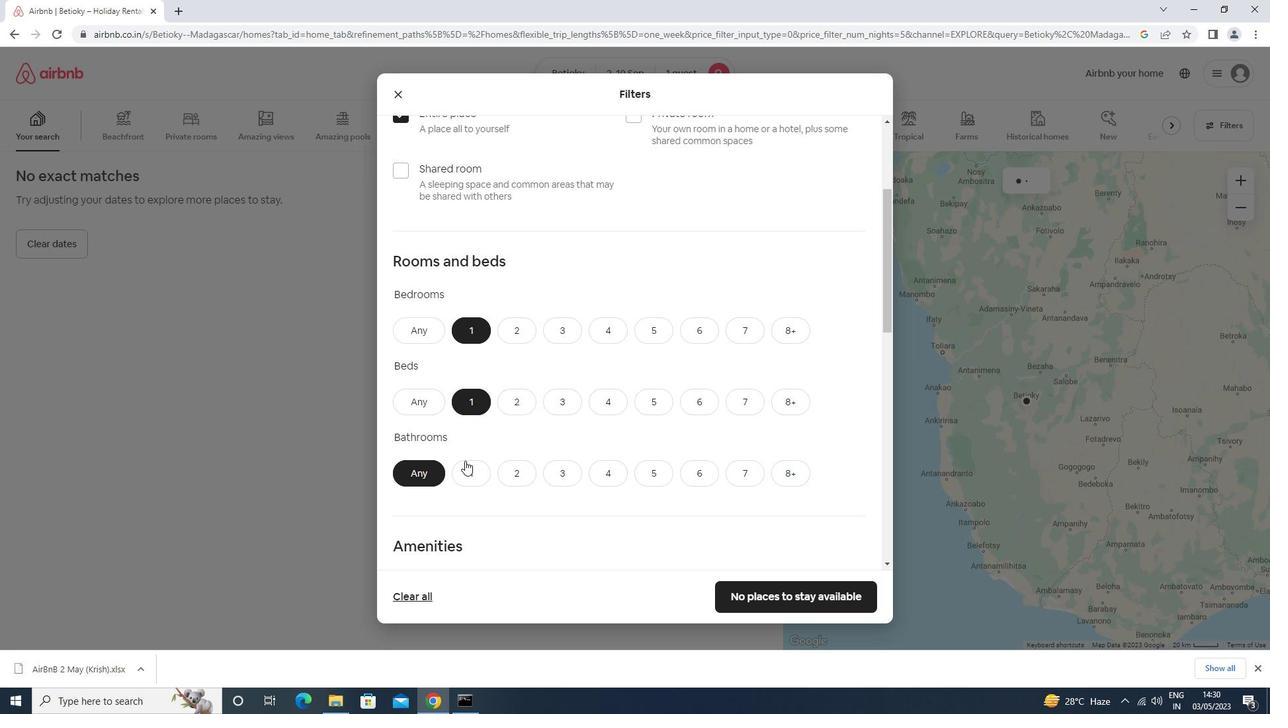 
Action: Mouse pressed left at (465, 470)
Screenshot: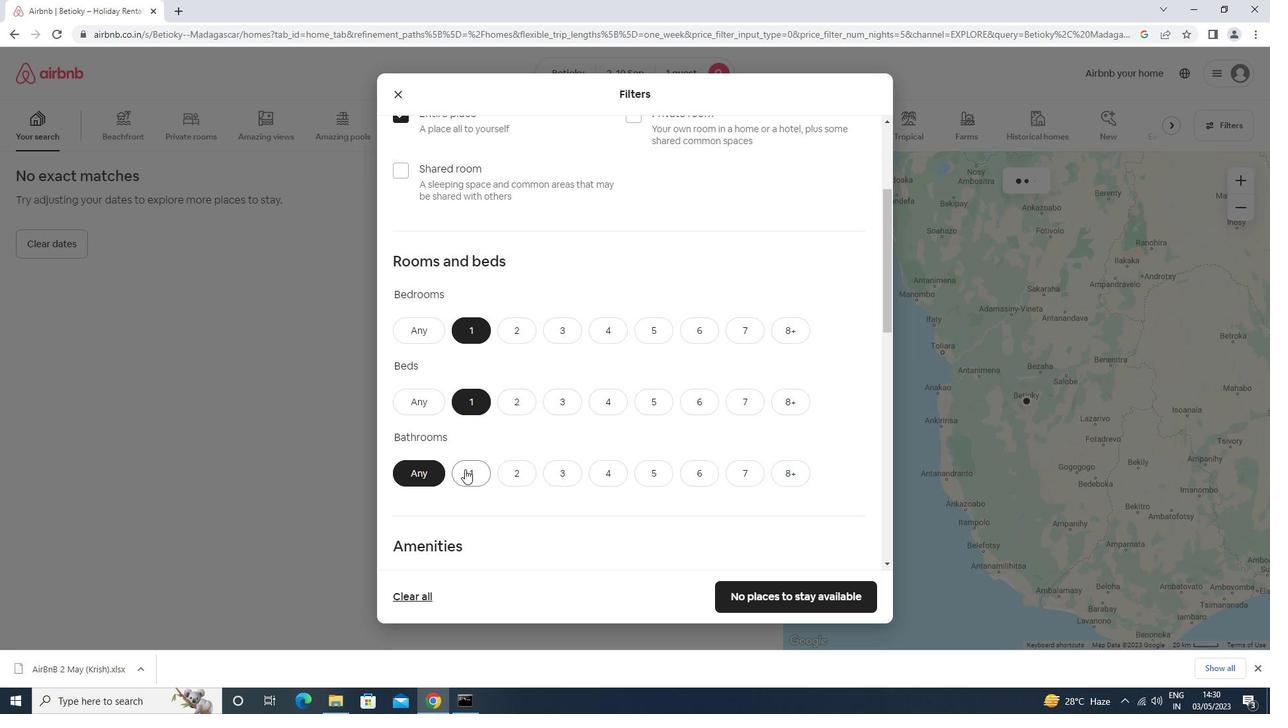 
Action: Mouse moved to (467, 459)
Screenshot: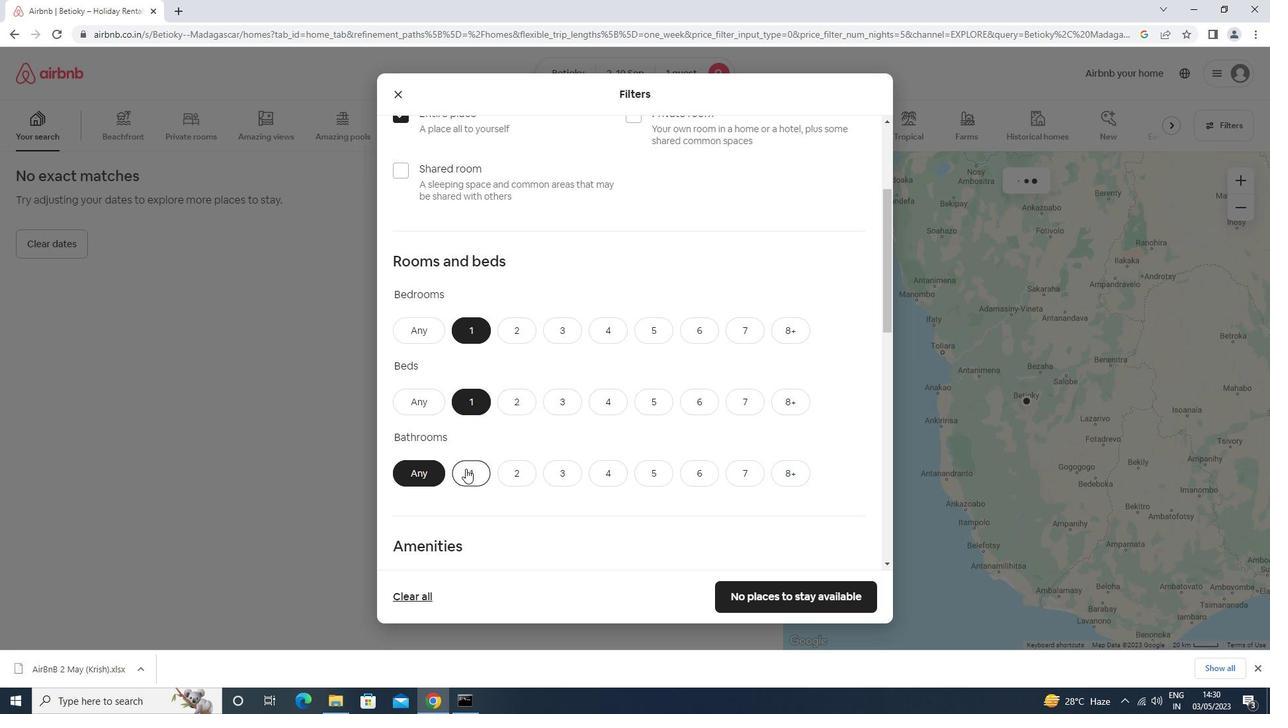 
Action: Mouse scrolled (467, 459) with delta (0, 0)
Screenshot: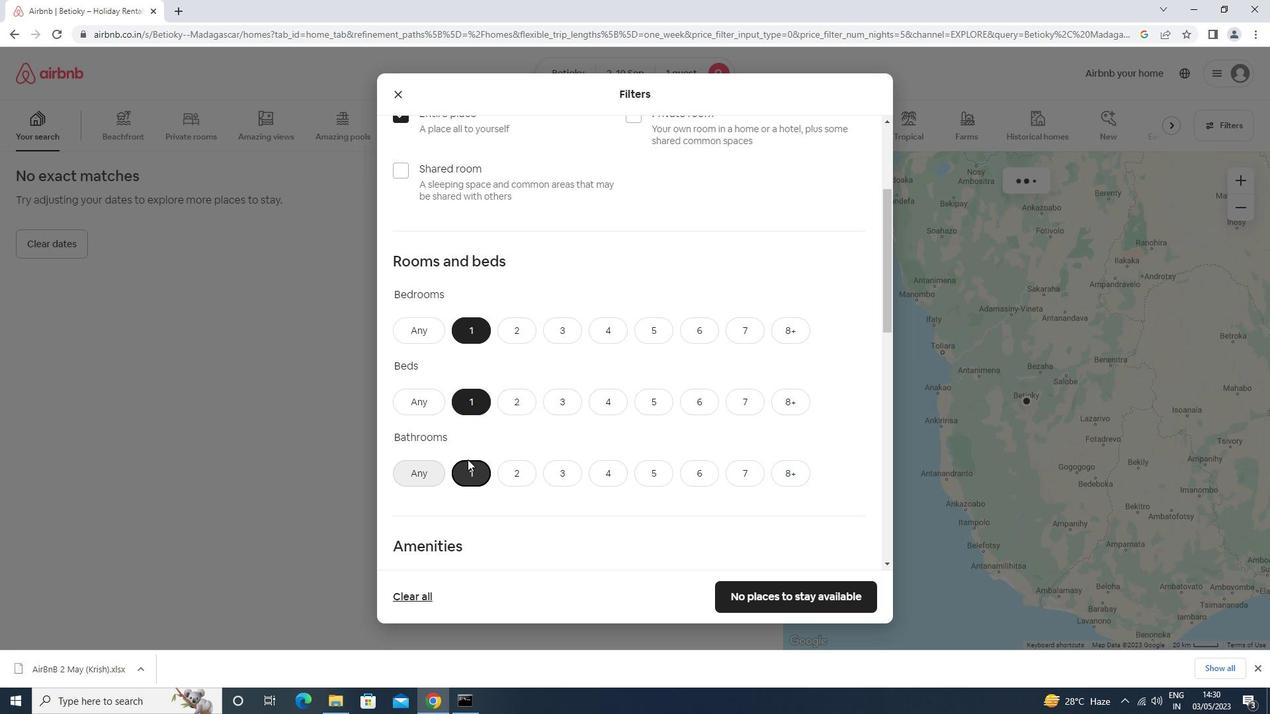 
Action: Mouse scrolled (467, 459) with delta (0, 0)
Screenshot: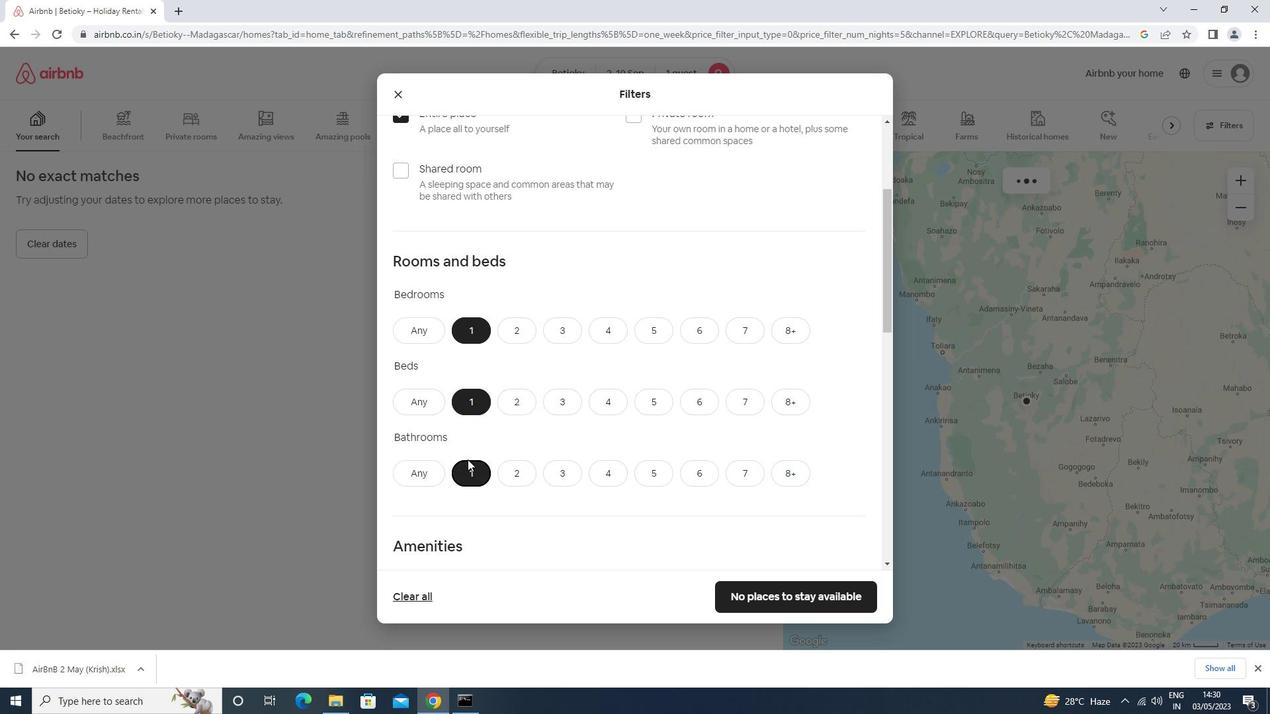 
Action: Mouse scrolled (467, 459) with delta (0, 0)
Screenshot: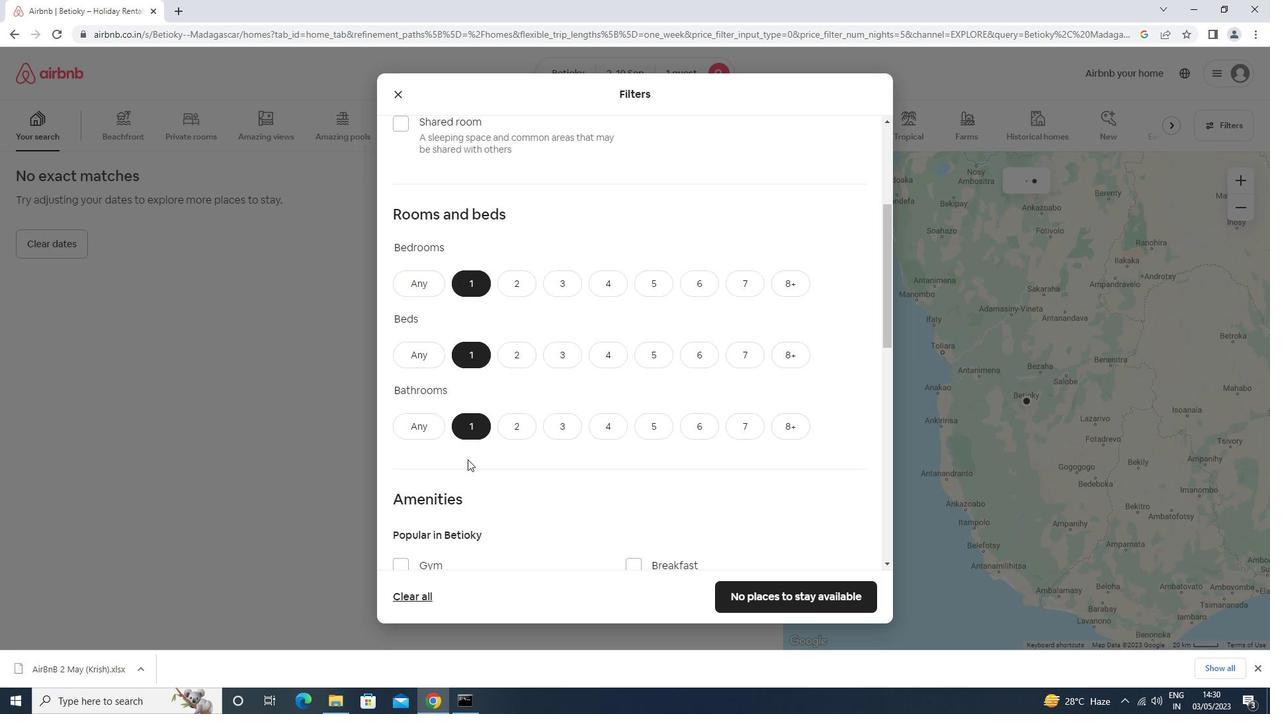
Action: Mouse moved to (483, 407)
Screenshot: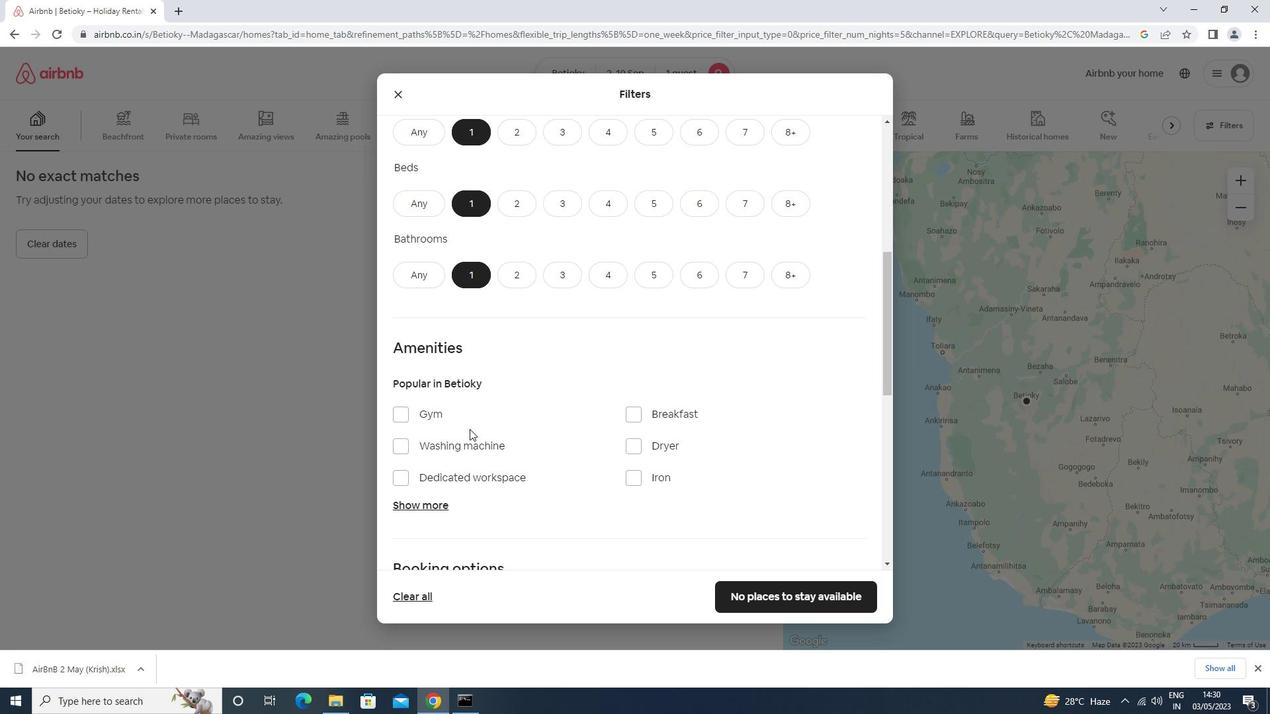
Action: Mouse scrolled (483, 406) with delta (0, 0)
Screenshot: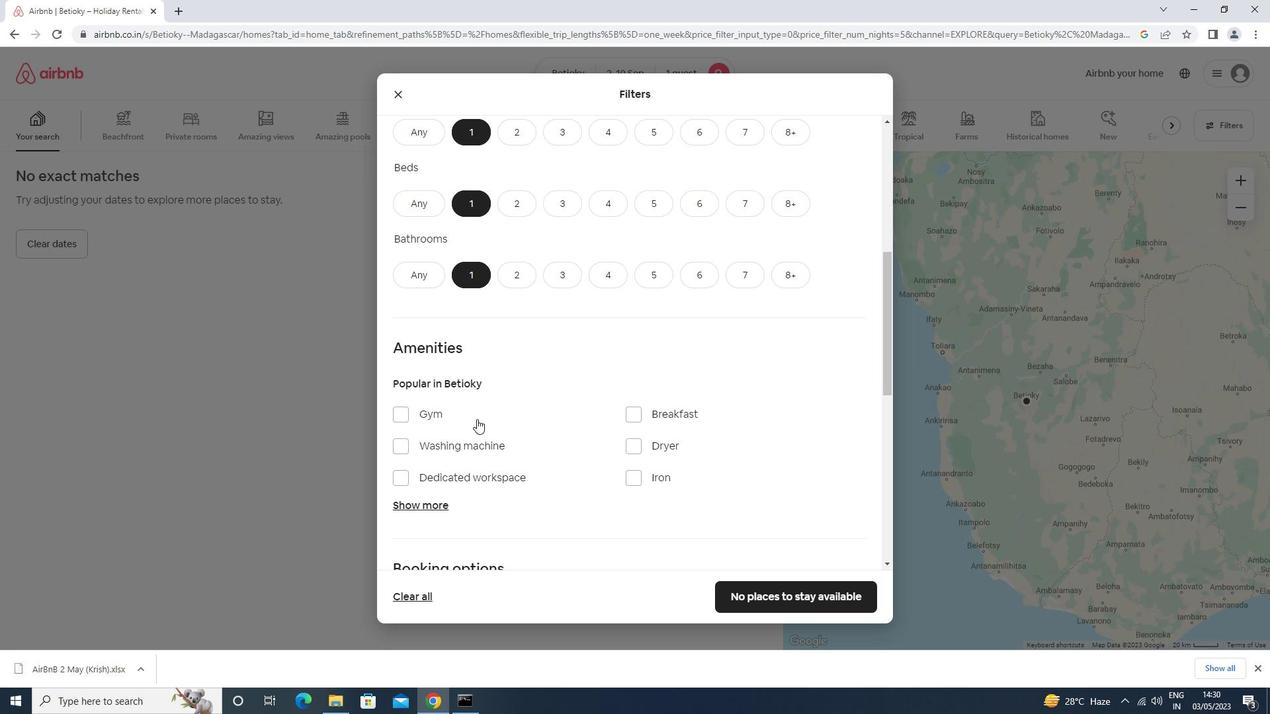 
Action: Mouse scrolled (483, 406) with delta (0, 0)
Screenshot: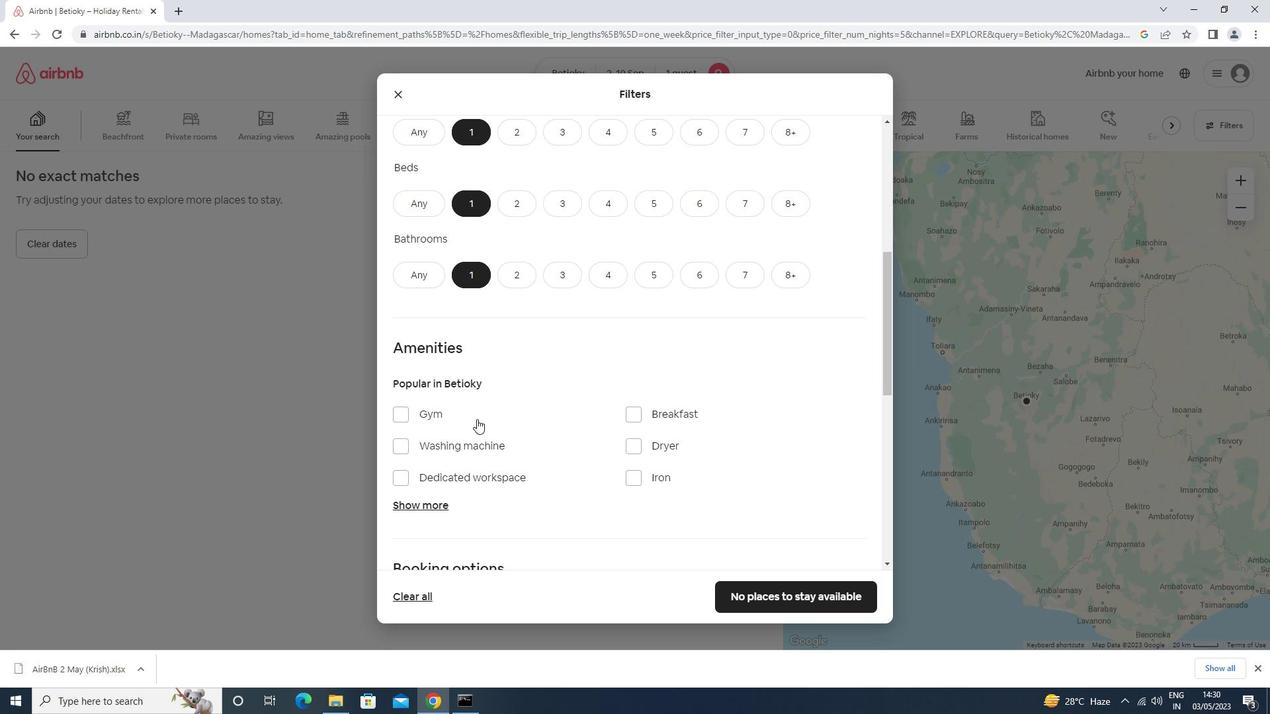 
Action: Mouse scrolled (483, 406) with delta (0, 0)
Screenshot: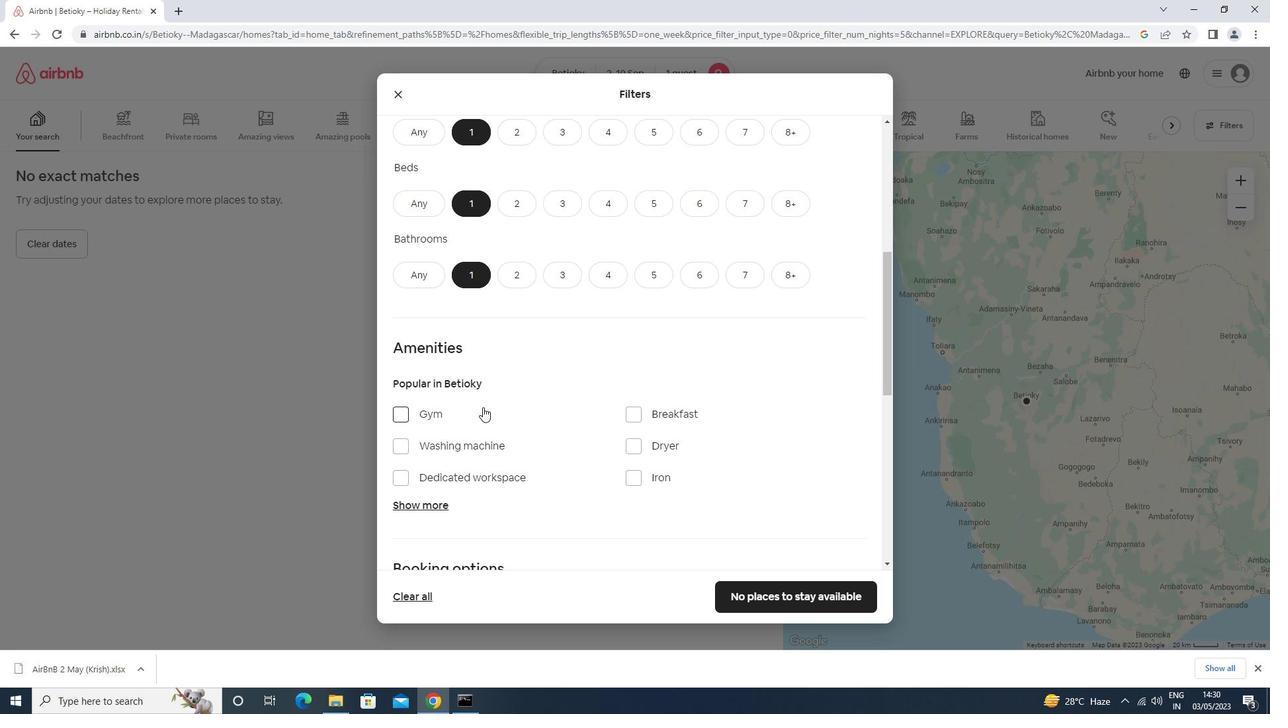 
Action: Mouse scrolled (483, 406) with delta (0, 0)
Screenshot: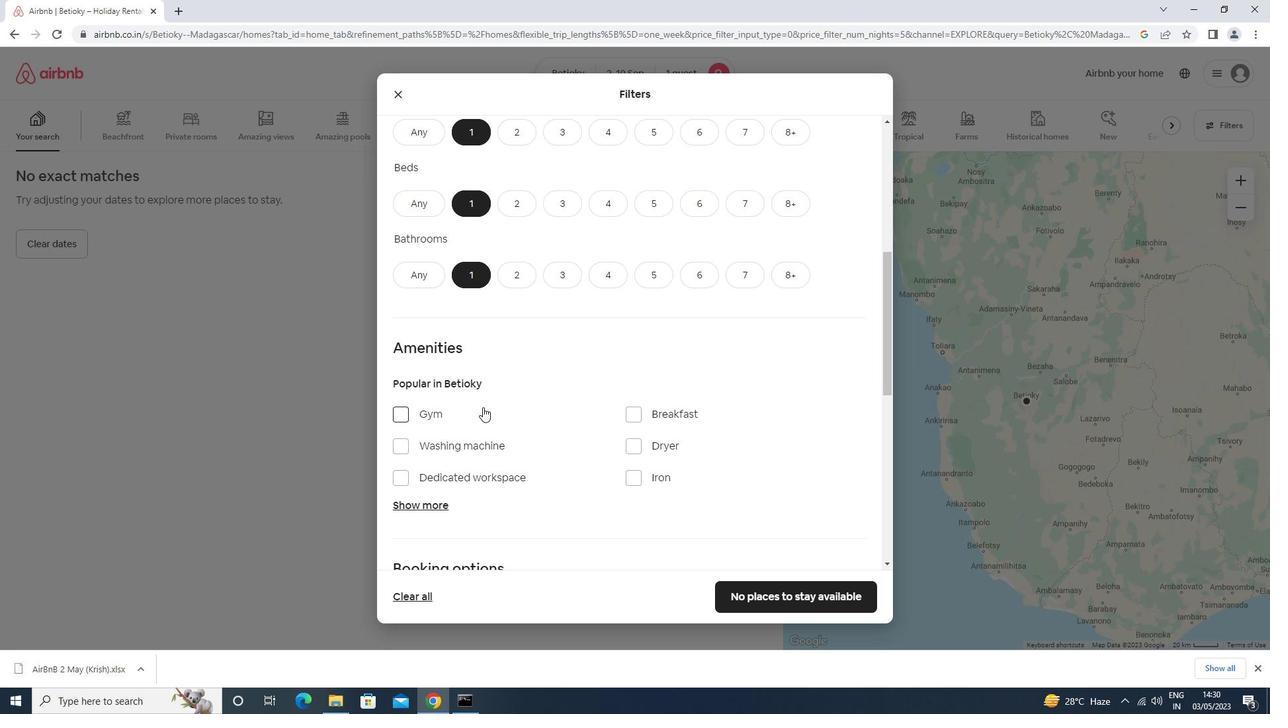 
Action: Mouse scrolled (483, 406) with delta (0, 0)
Screenshot: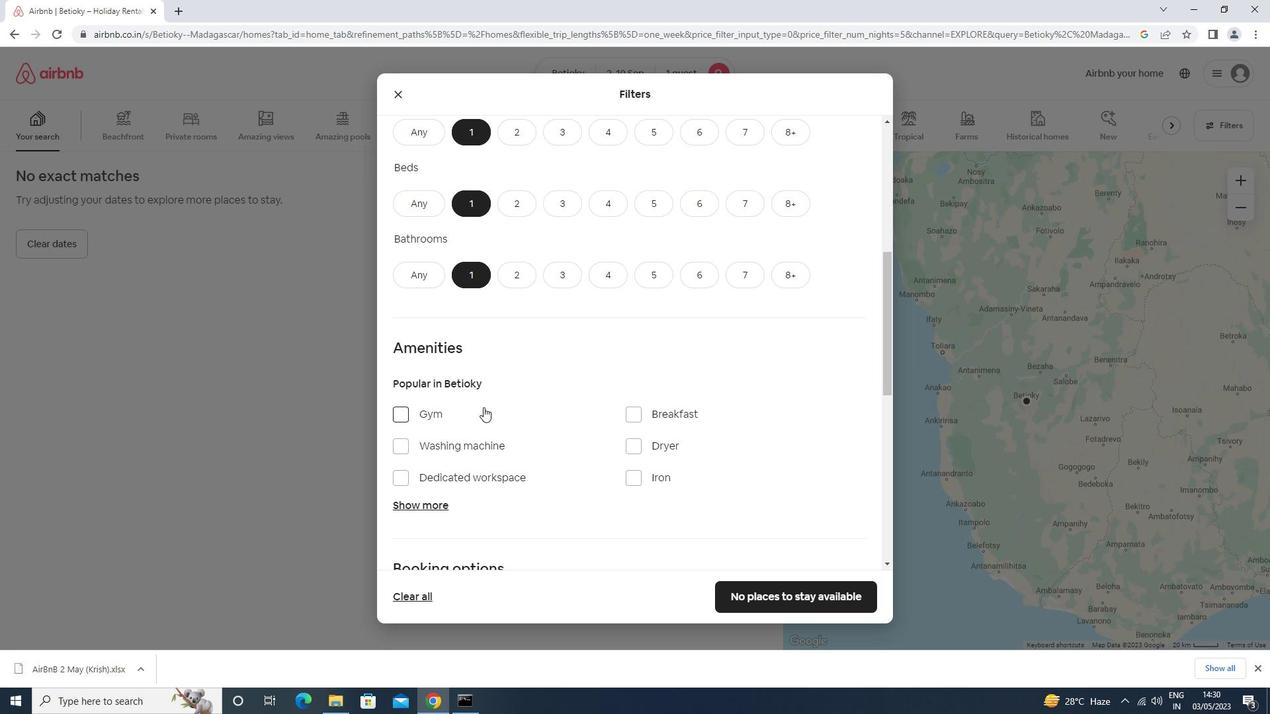 
Action: Mouse moved to (844, 328)
Screenshot: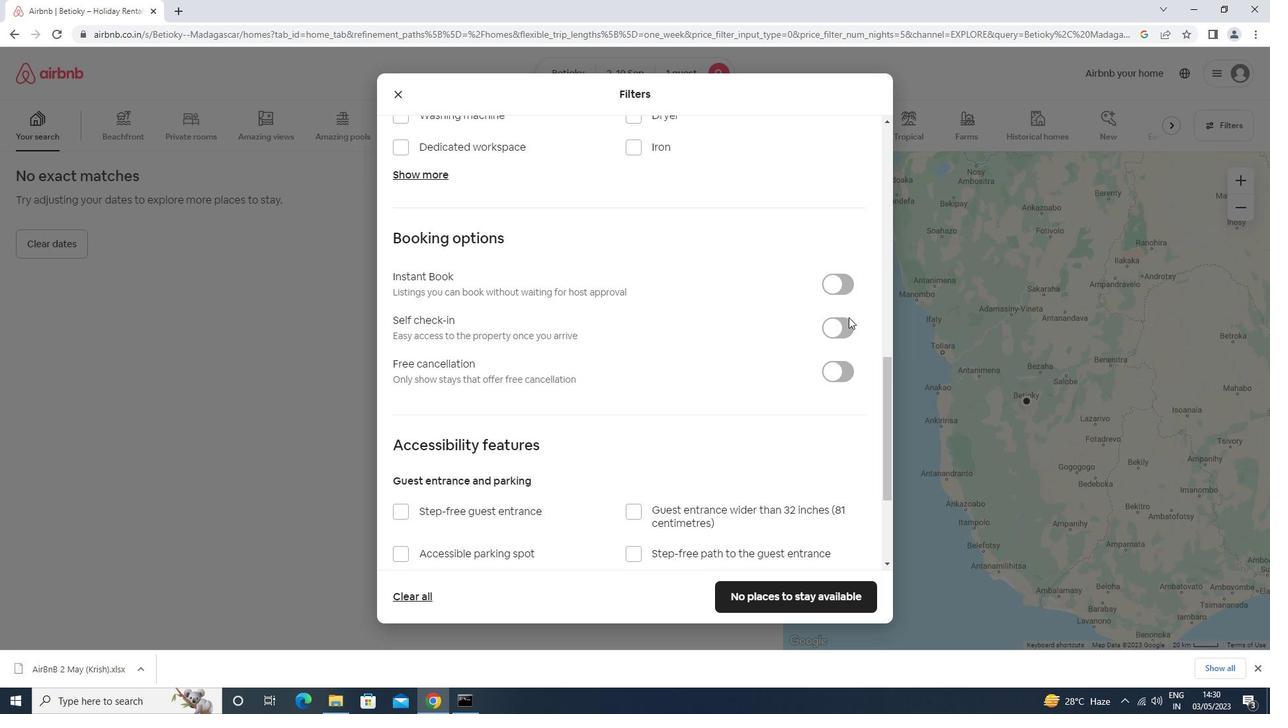 
Action: Mouse pressed left at (844, 328)
Screenshot: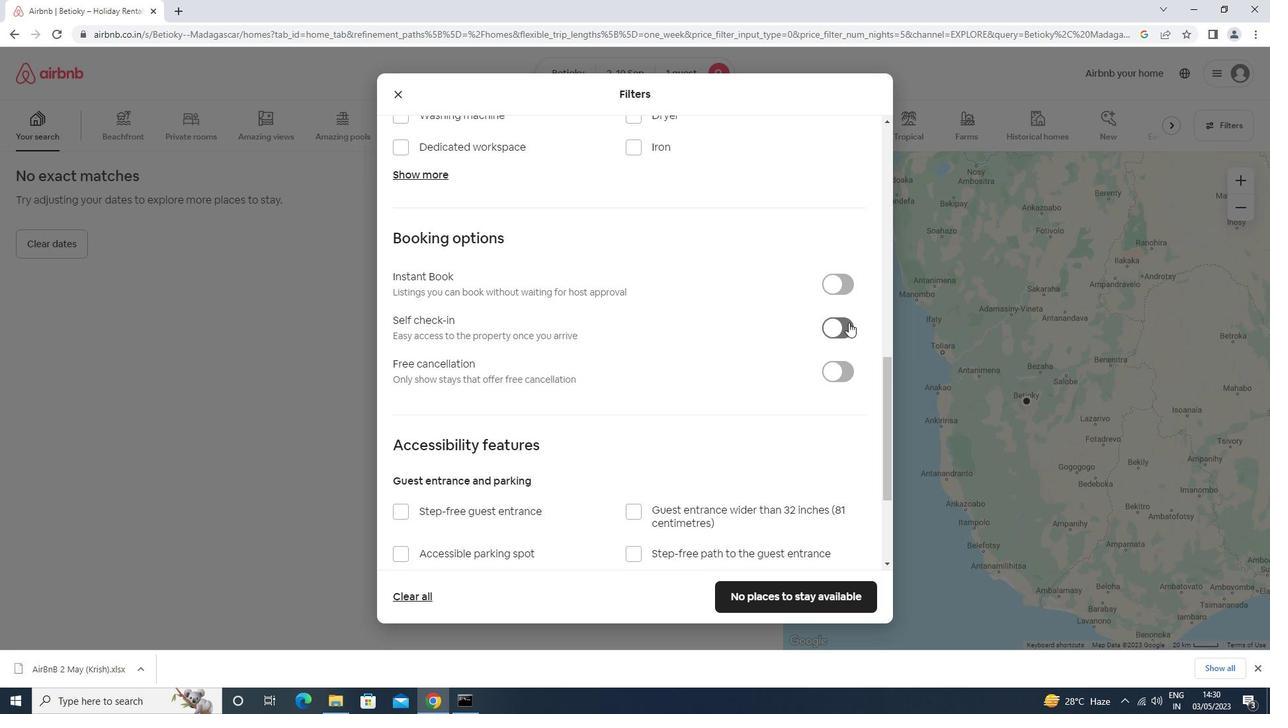 
Action: Mouse moved to (680, 342)
Screenshot: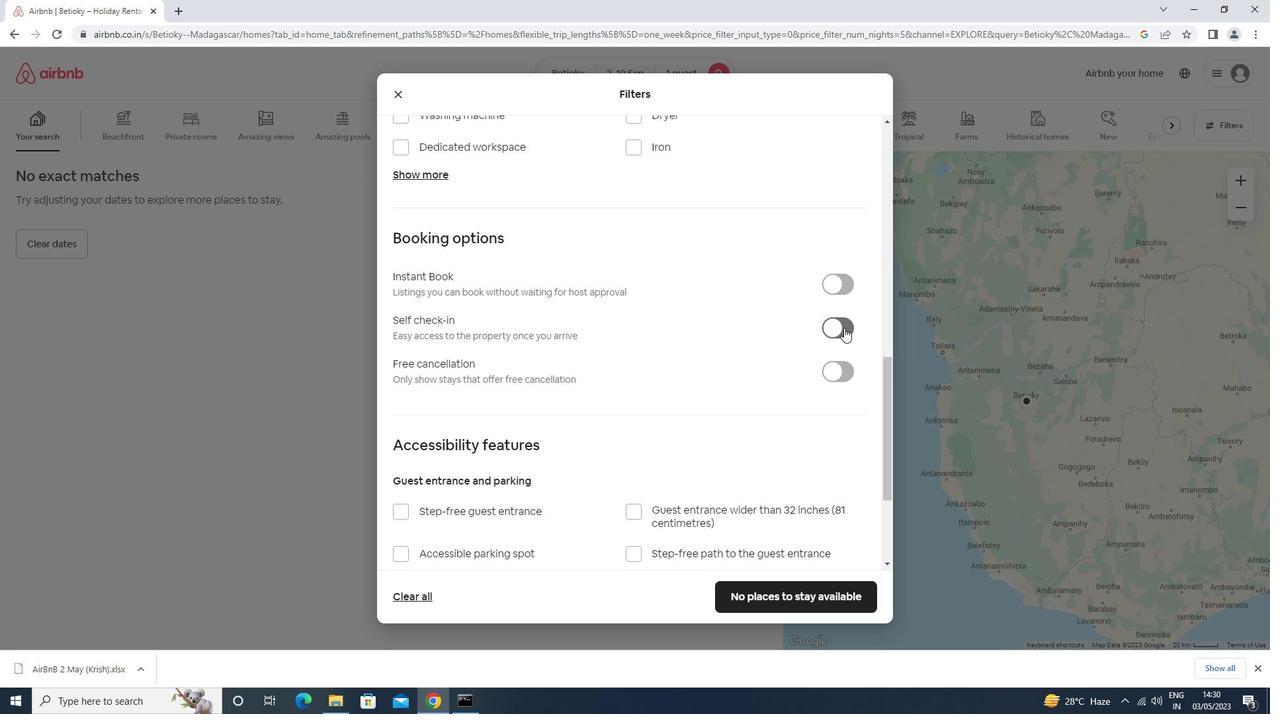 
Action: Mouse scrolled (680, 342) with delta (0, 0)
Screenshot: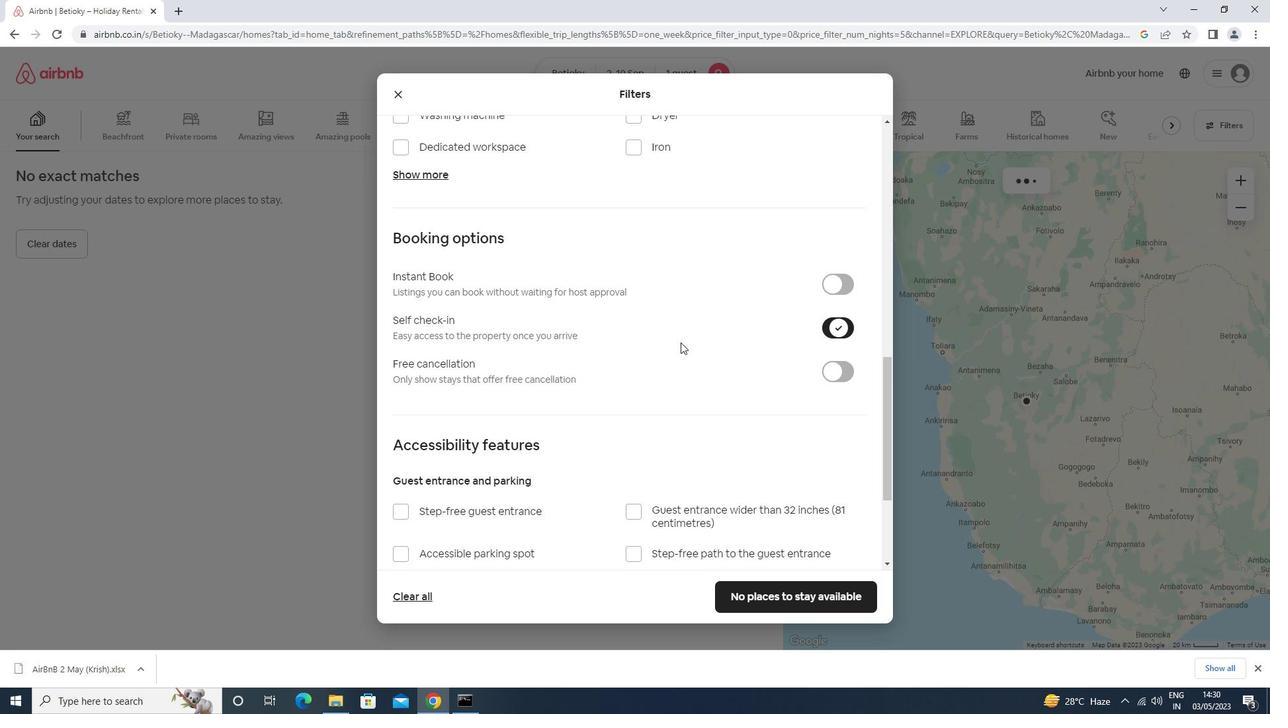 
Action: Mouse scrolled (680, 342) with delta (0, 0)
Screenshot: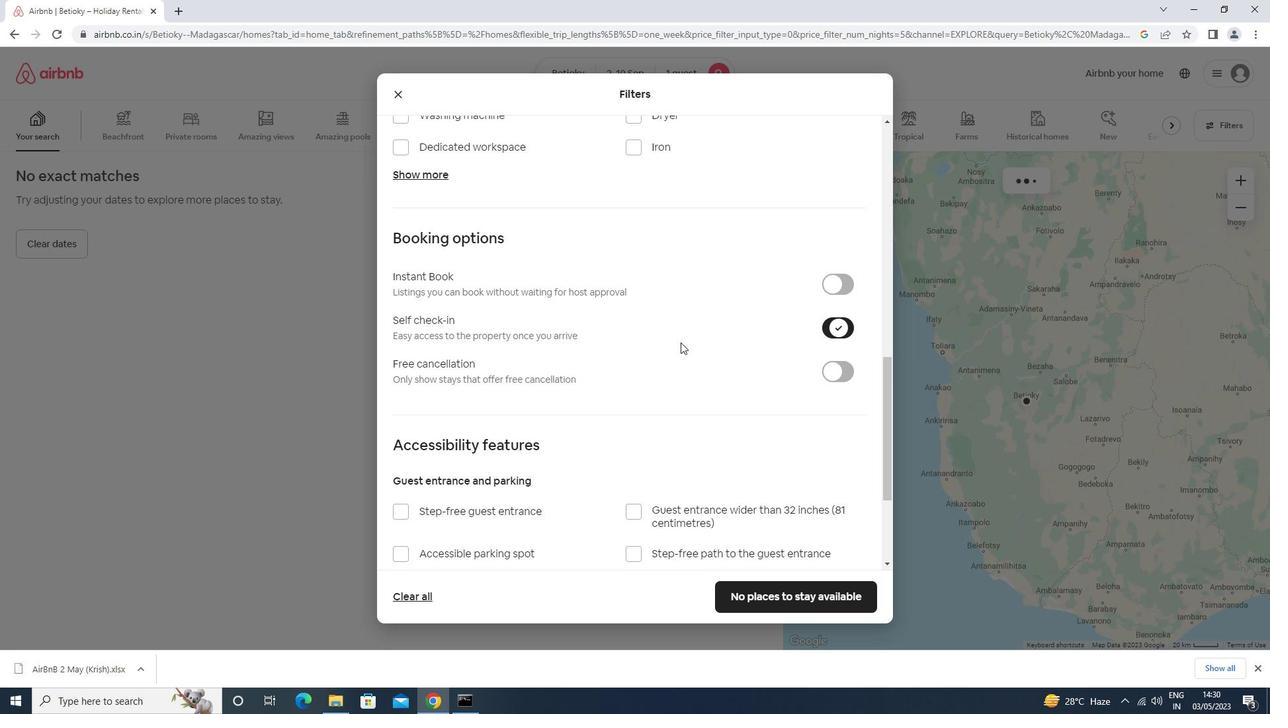 
Action: Mouse scrolled (680, 342) with delta (0, 0)
Screenshot: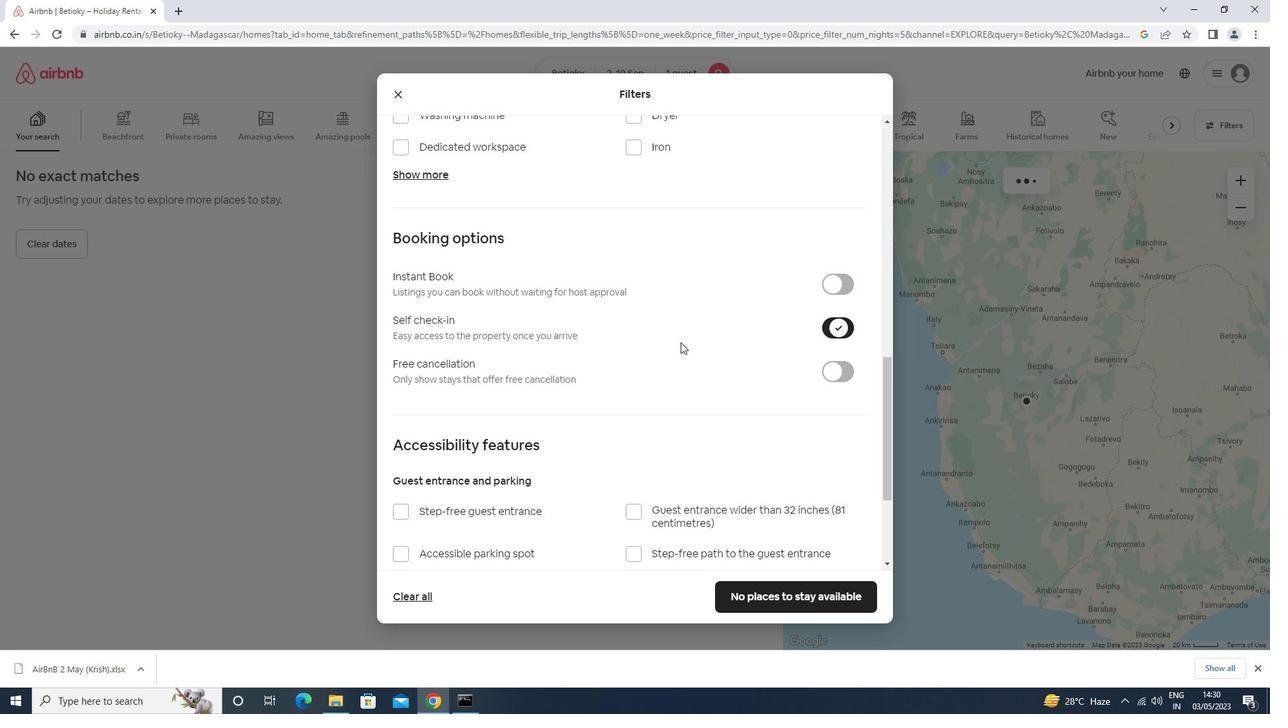 
Action: Mouse scrolled (680, 342) with delta (0, 0)
Screenshot: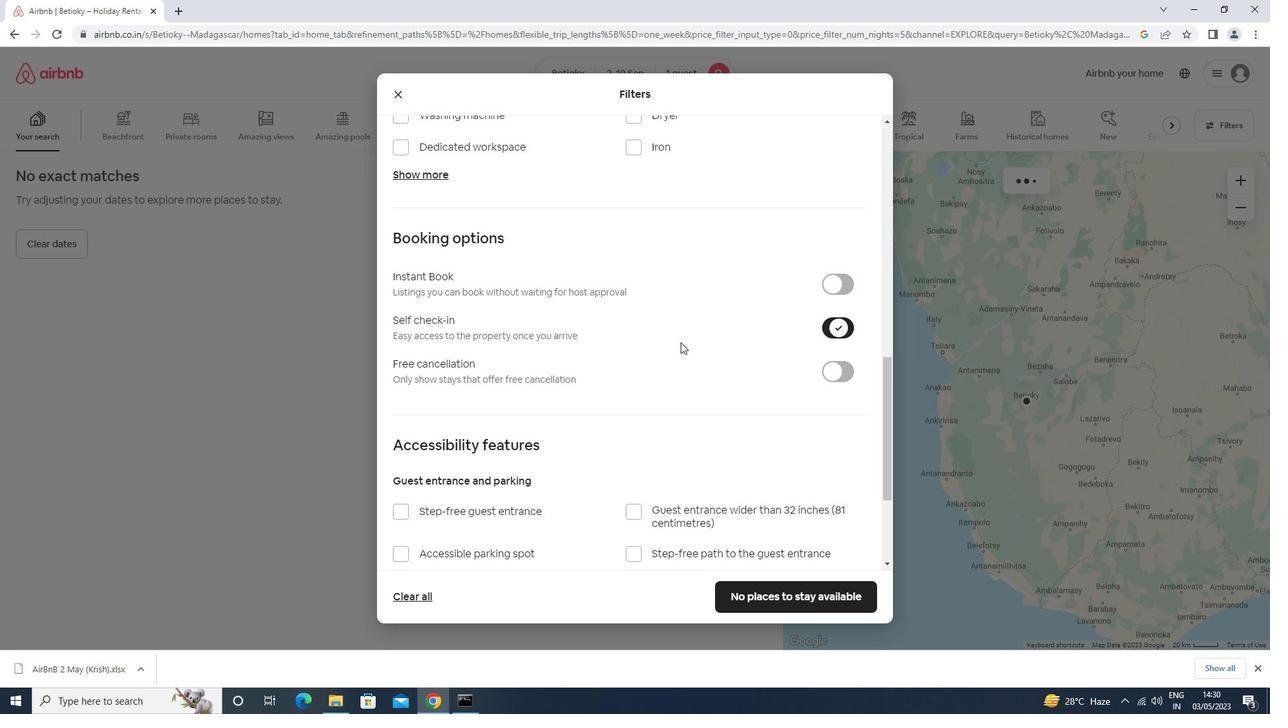 
Action: Mouse scrolled (680, 342) with delta (0, 0)
Screenshot: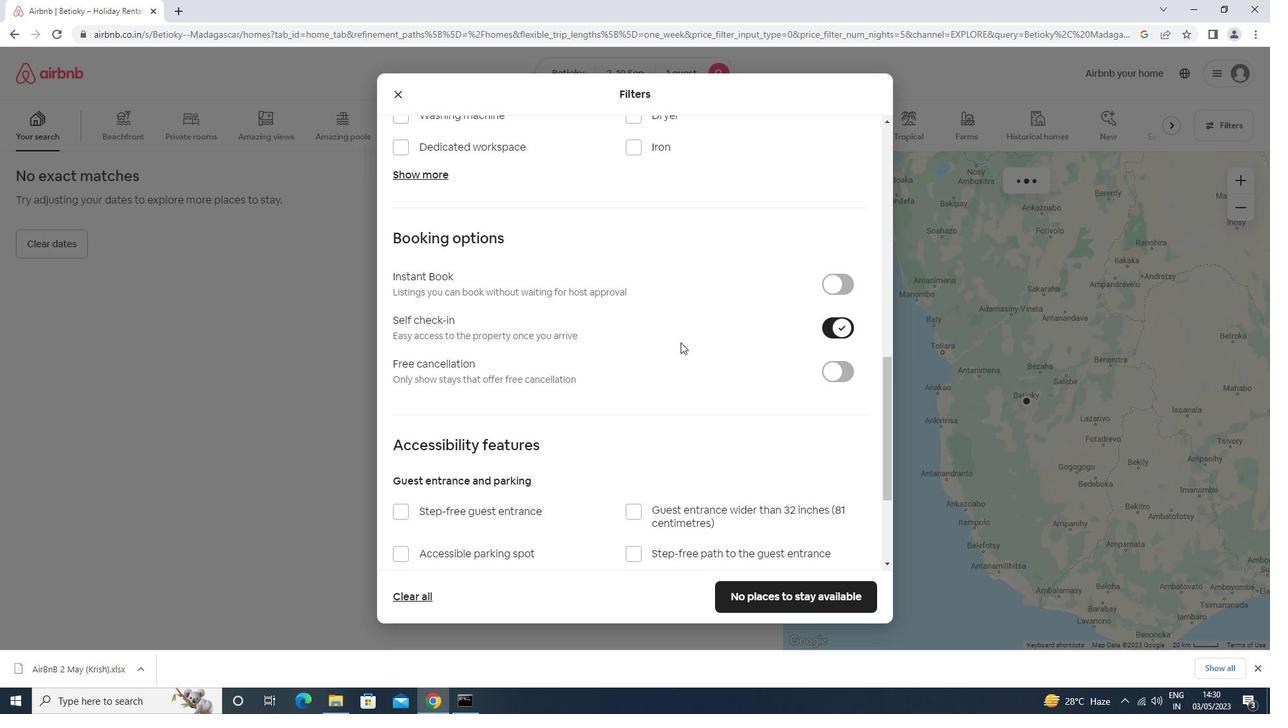 
Action: Mouse scrolled (680, 342) with delta (0, 0)
Screenshot: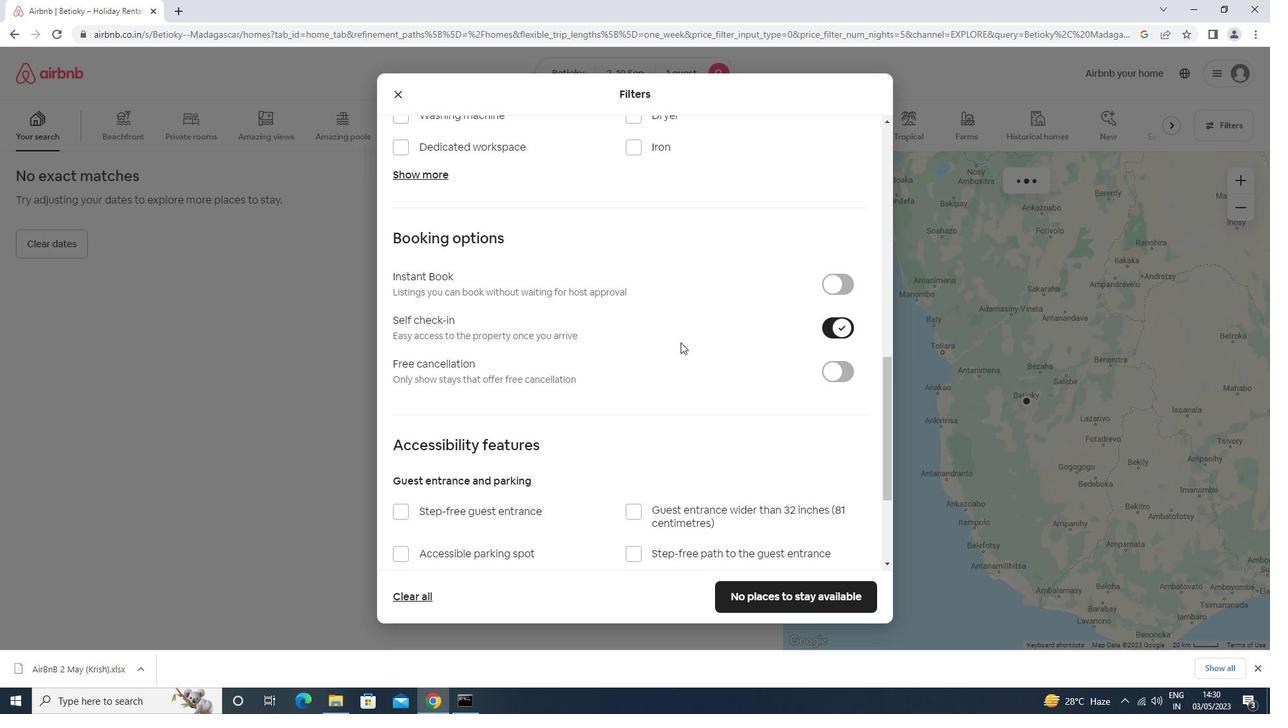 
Action: Mouse scrolled (680, 342) with delta (0, 0)
Screenshot: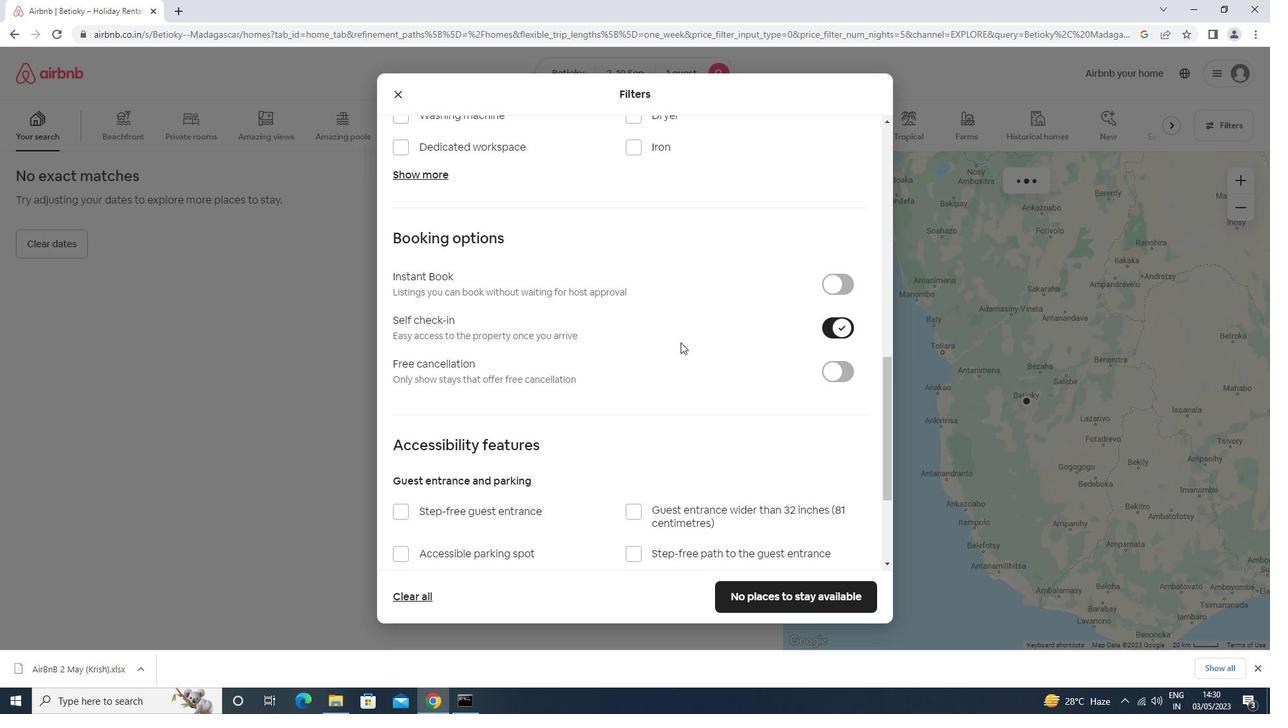 
Action: Mouse moved to (824, 593)
Screenshot: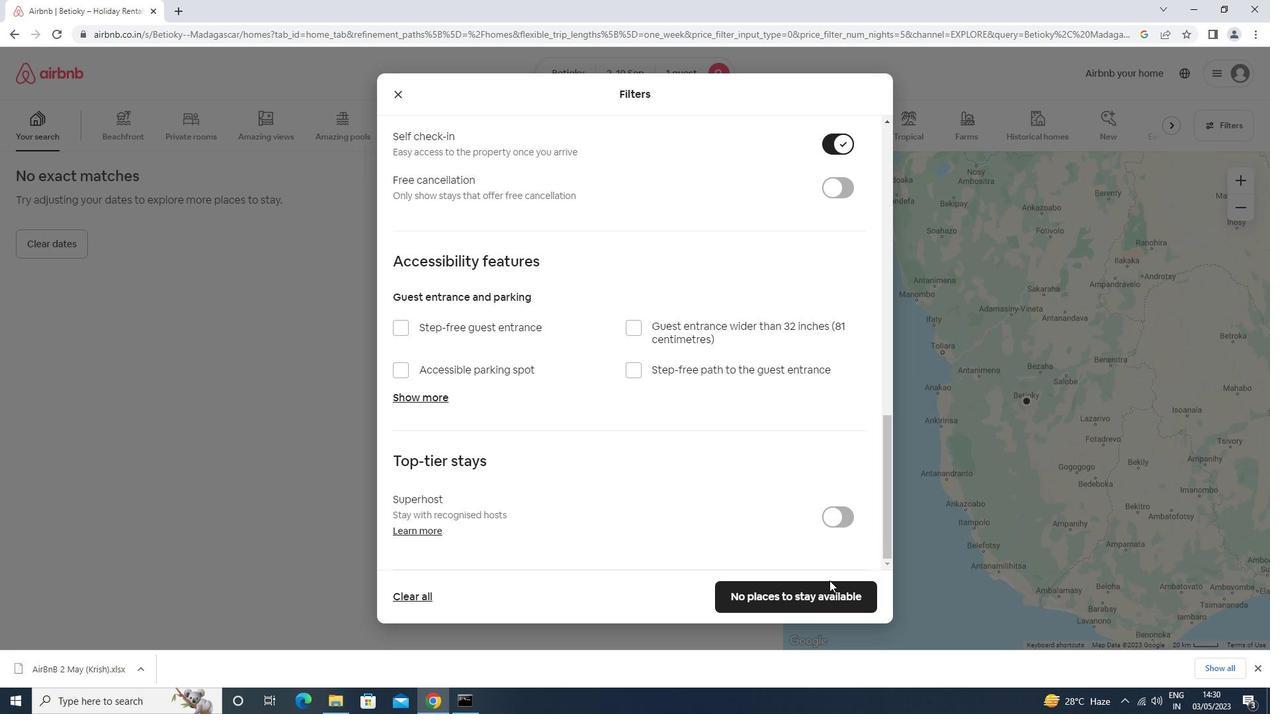 
Action: Mouse pressed left at (824, 593)
Screenshot: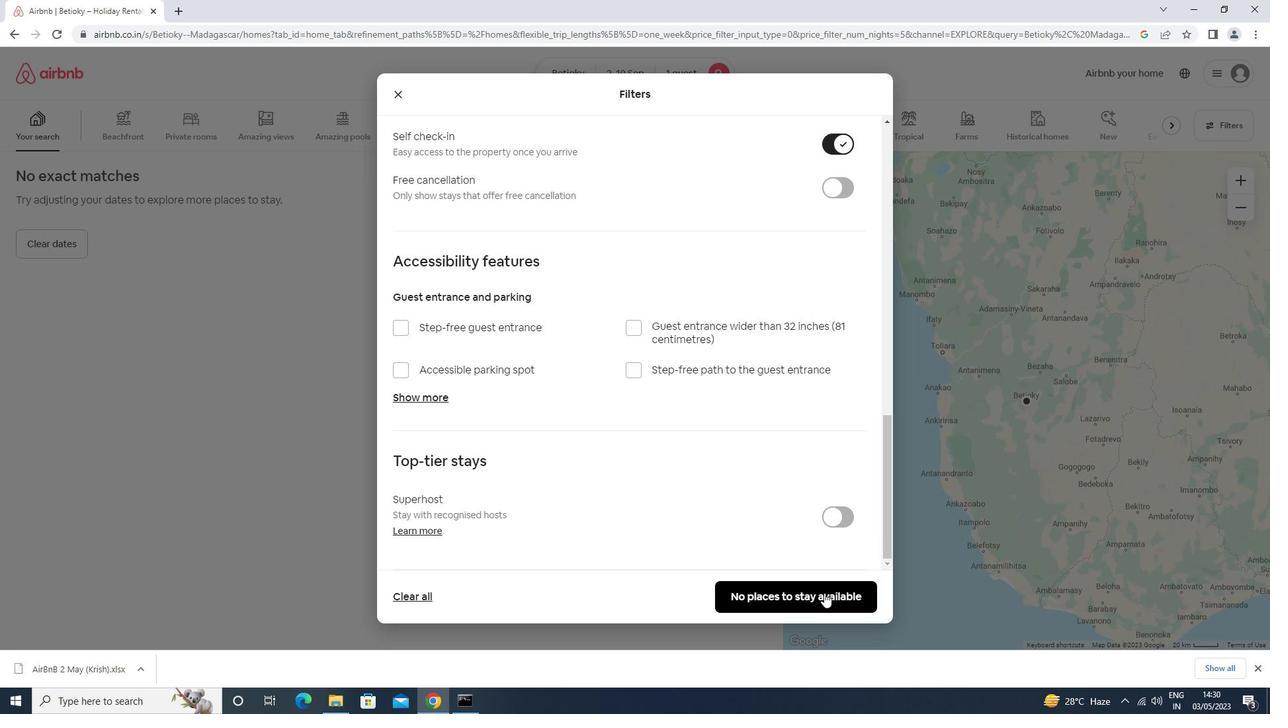 
